 Task: Look for space in Basni, India from 11th June, 2023 to 17th June, 2023 for 1 adult in price range Rs.5000 to Rs.12000. Place can be private room with 1  bedroom having 1 bed and 1 bathroom. Property type can be house, flat, guest house, hotel. Booking option can be shelf check-in. Required host language is English.
Action: Mouse moved to (412, 87)
Screenshot: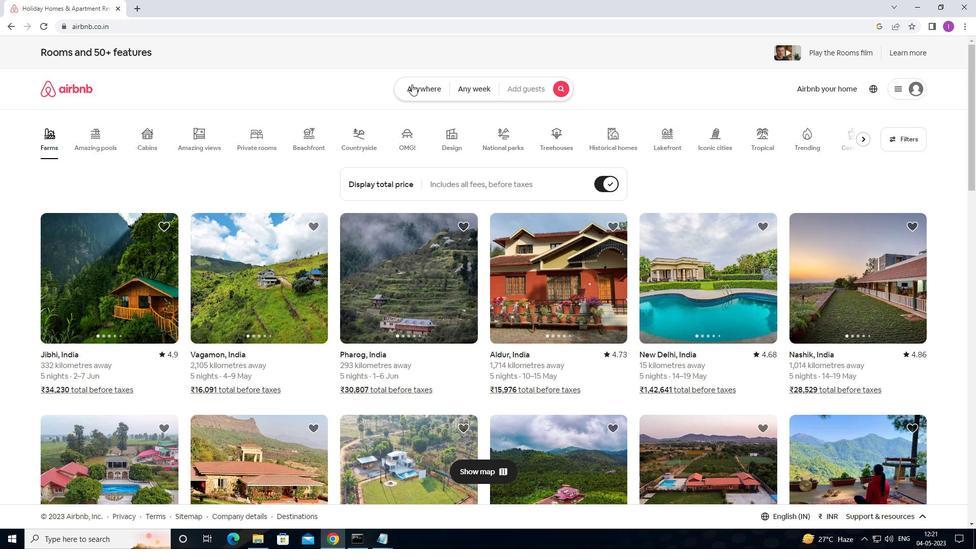 
Action: Mouse pressed left at (412, 87)
Screenshot: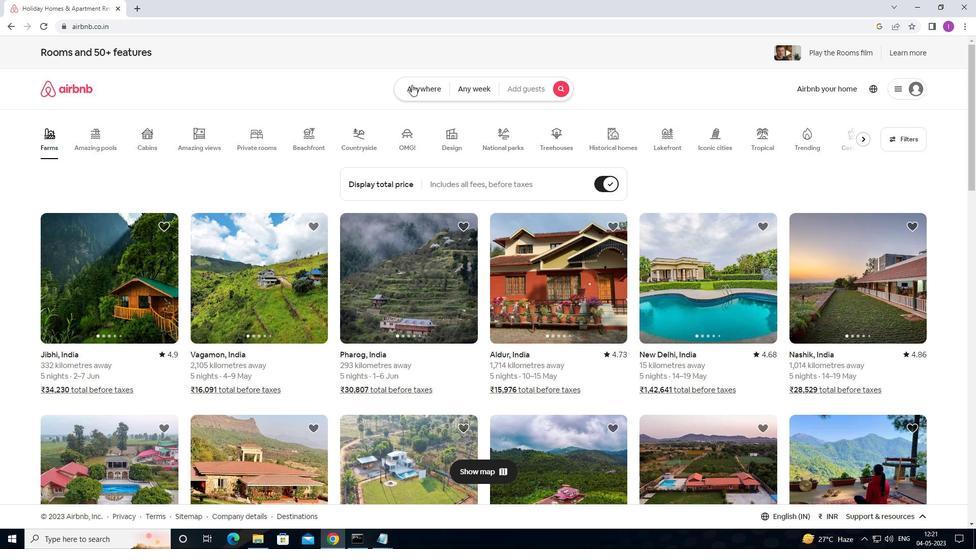 
Action: Mouse moved to (378, 132)
Screenshot: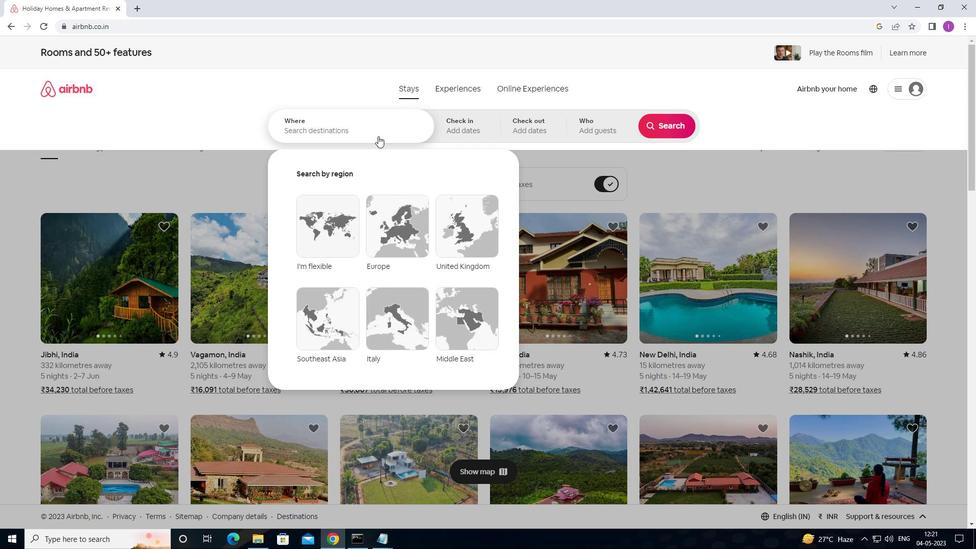 
Action: Mouse pressed left at (378, 132)
Screenshot: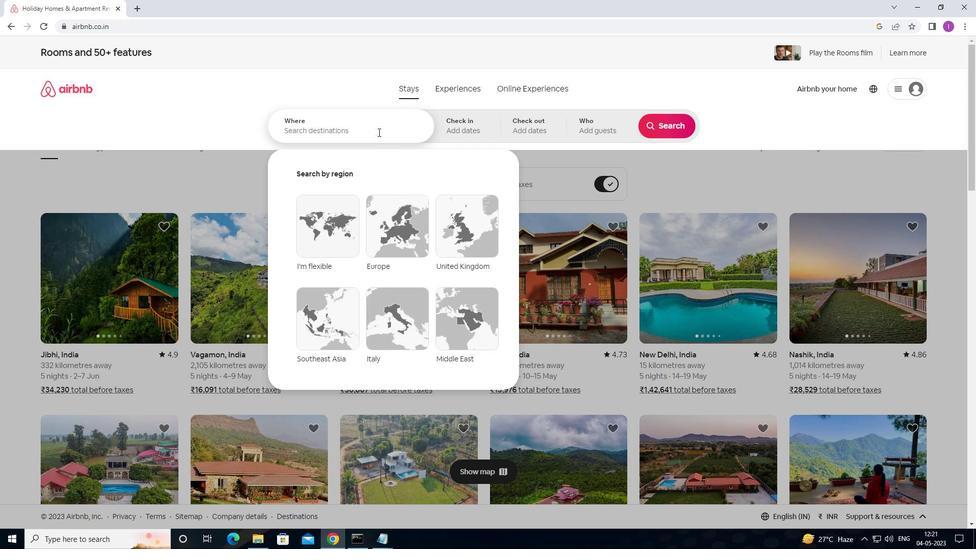 
Action: Mouse moved to (398, 131)
Screenshot: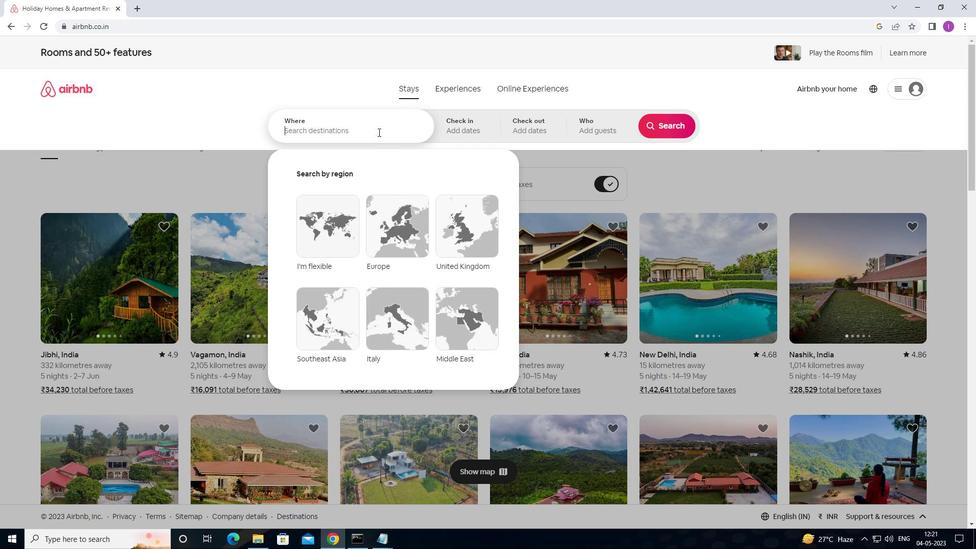 
Action: Key pressed <Key.shift>BQA<Key.backspace><Key.backspace>ASNI,<Key.shift>INDIA
Screenshot: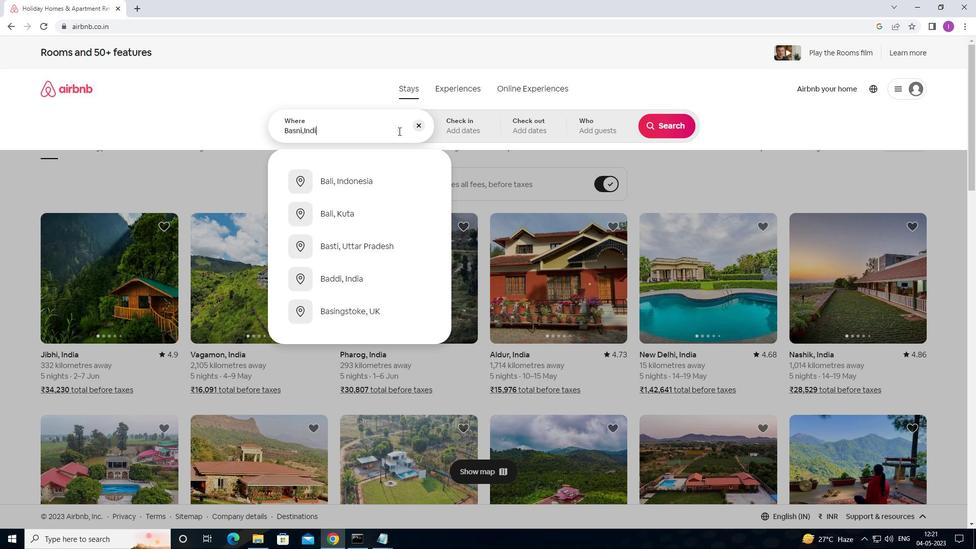 
Action: Mouse moved to (460, 129)
Screenshot: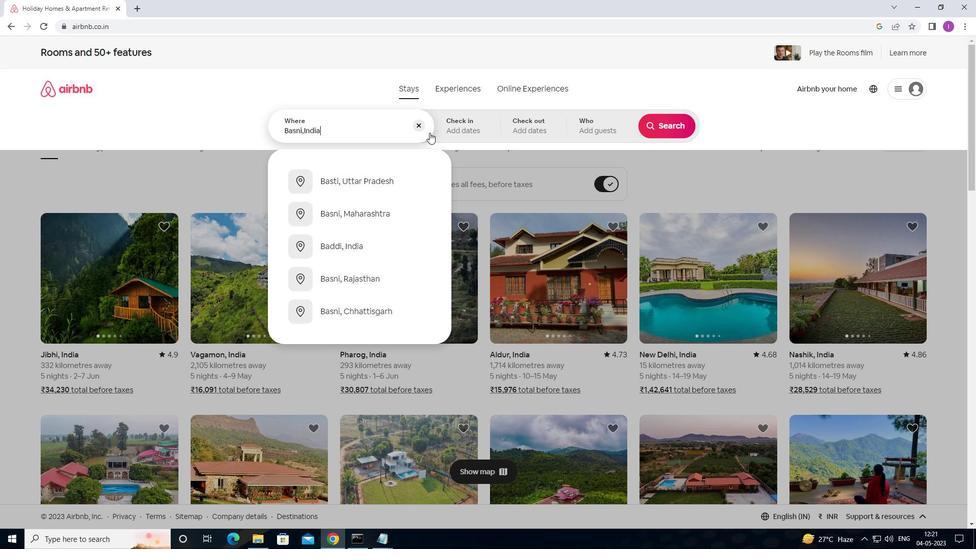 
Action: Mouse pressed left at (460, 129)
Screenshot: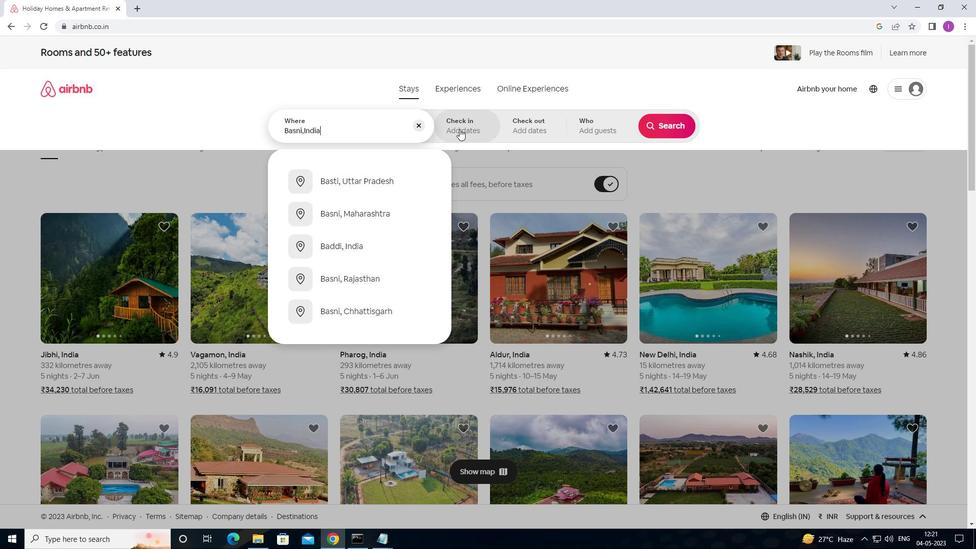 
Action: Mouse moved to (510, 304)
Screenshot: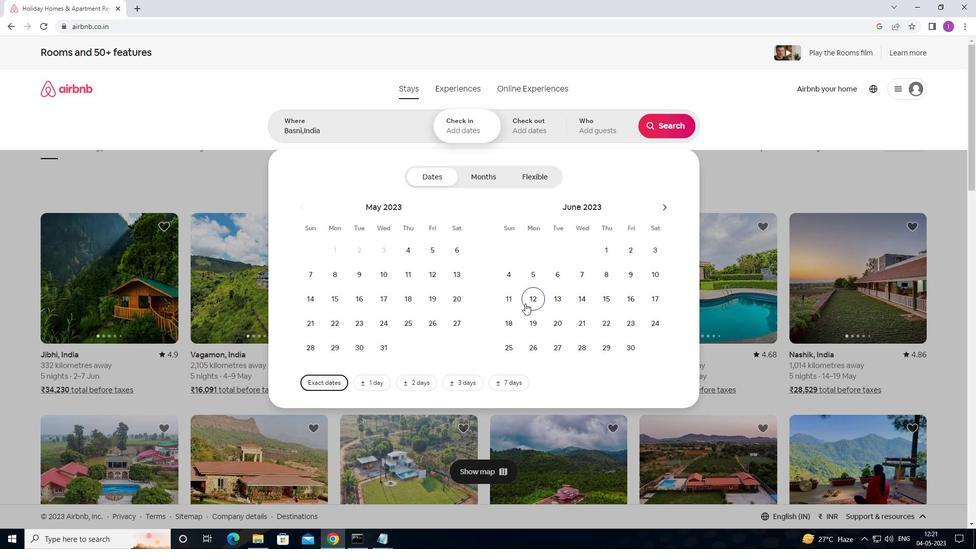 
Action: Mouse pressed left at (510, 304)
Screenshot: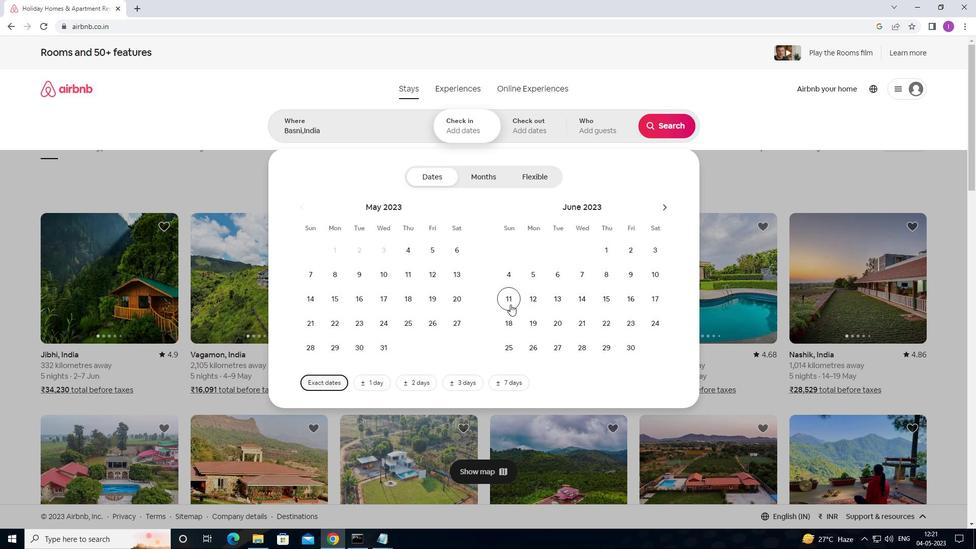 
Action: Mouse moved to (660, 300)
Screenshot: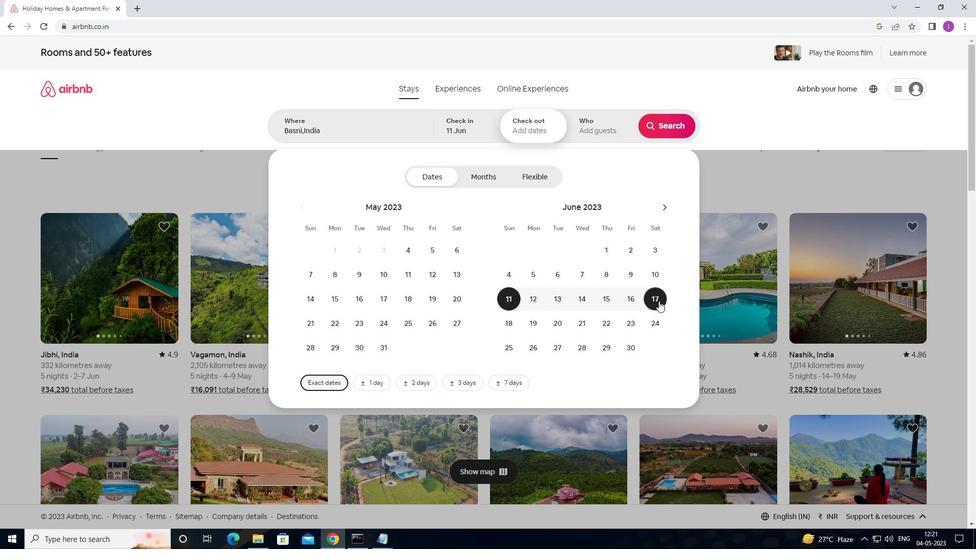 
Action: Mouse pressed left at (660, 300)
Screenshot: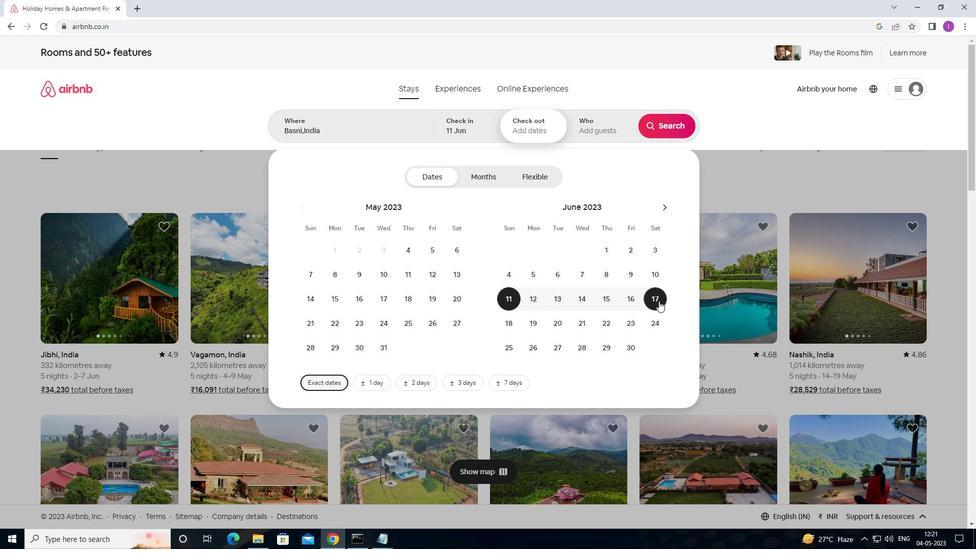 
Action: Mouse moved to (595, 132)
Screenshot: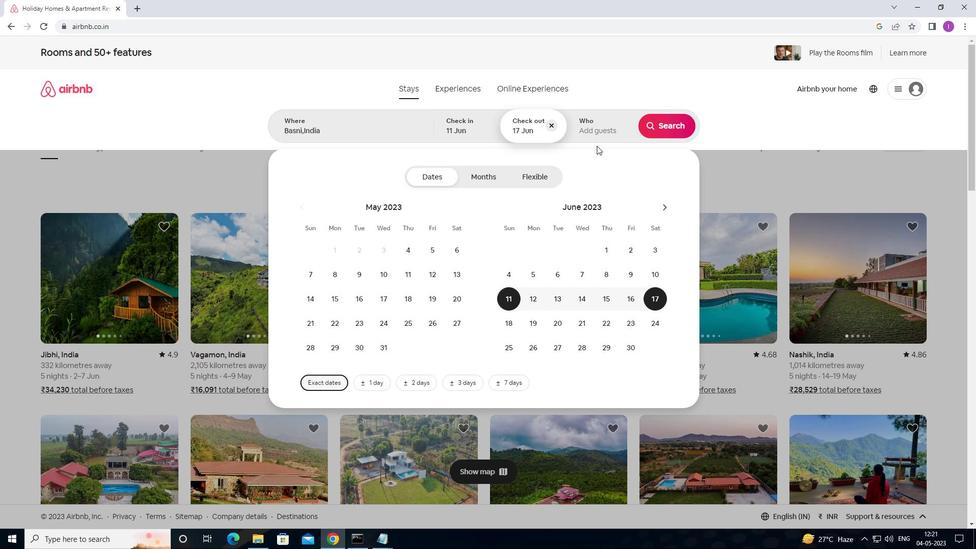 
Action: Mouse pressed left at (595, 132)
Screenshot: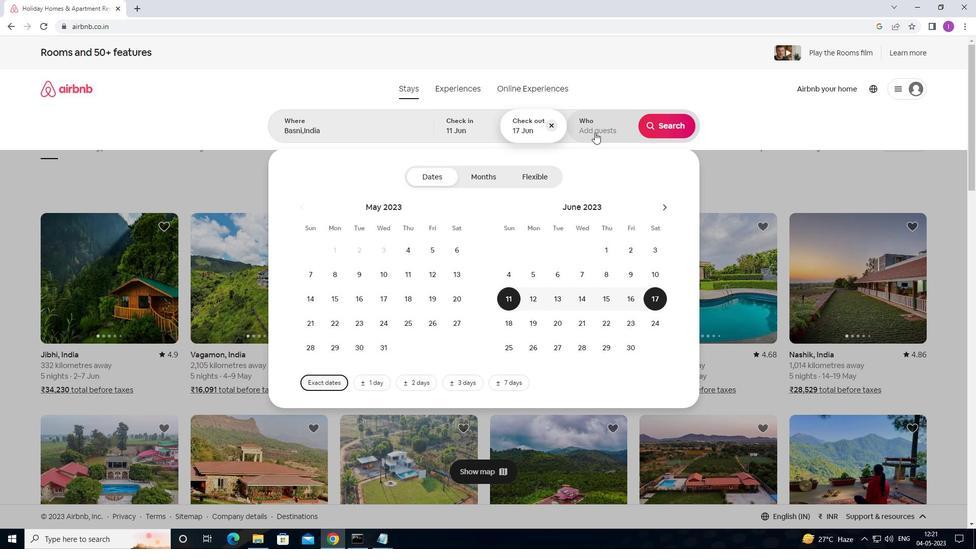 
Action: Mouse moved to (673, 179)
Screenshot: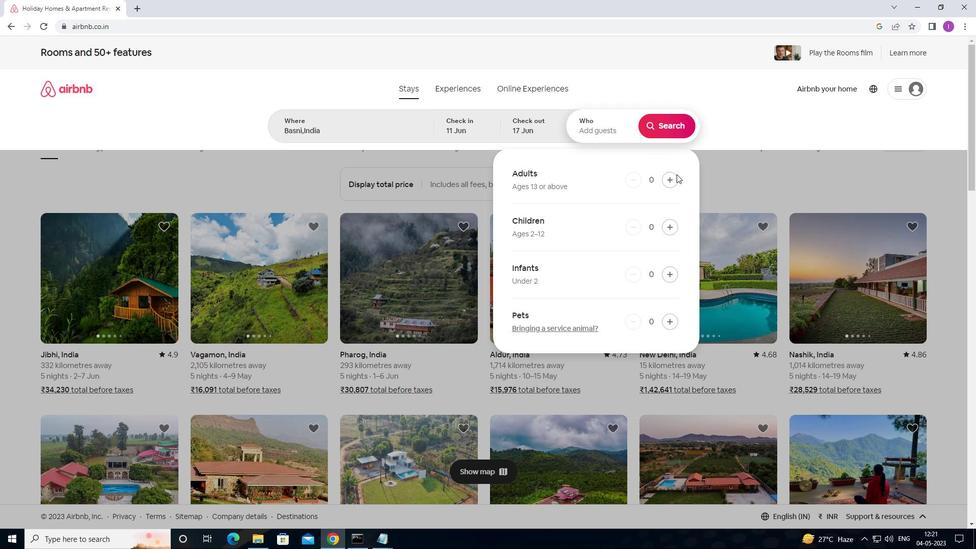 
Action: Mouse pressed left at (673, 179)
Screenshot: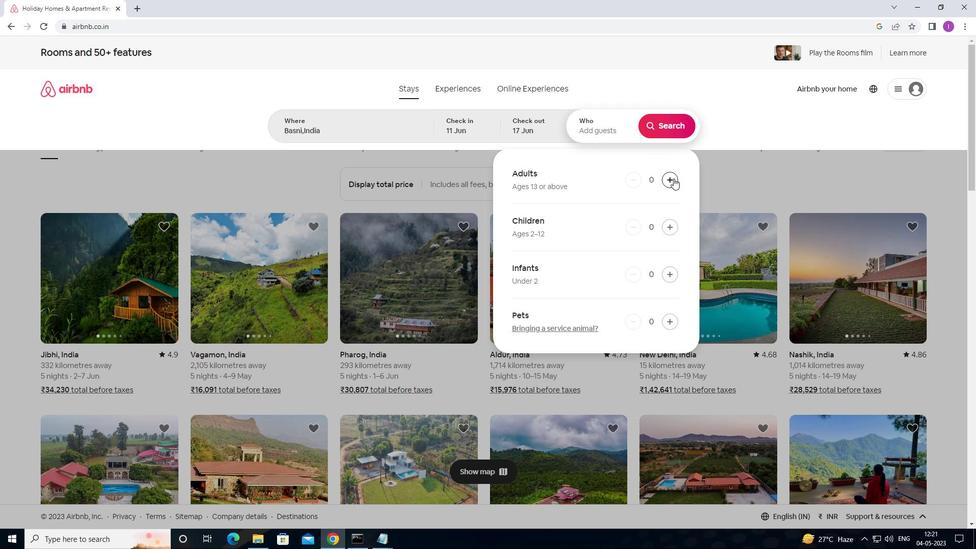 
Action: Mouse moved to (660, 131)
Screenshot: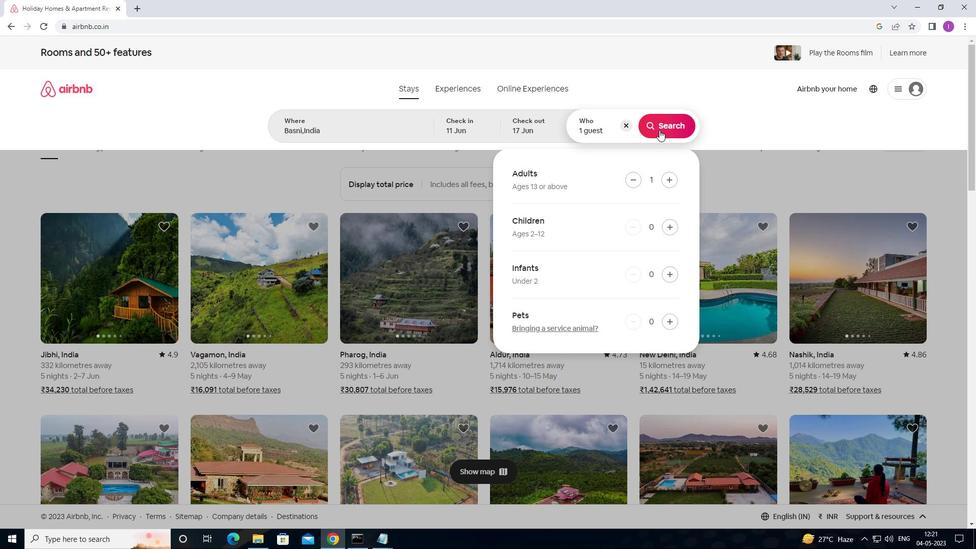 
Action: Mouse pressed left at (660, 131)
Screenshot: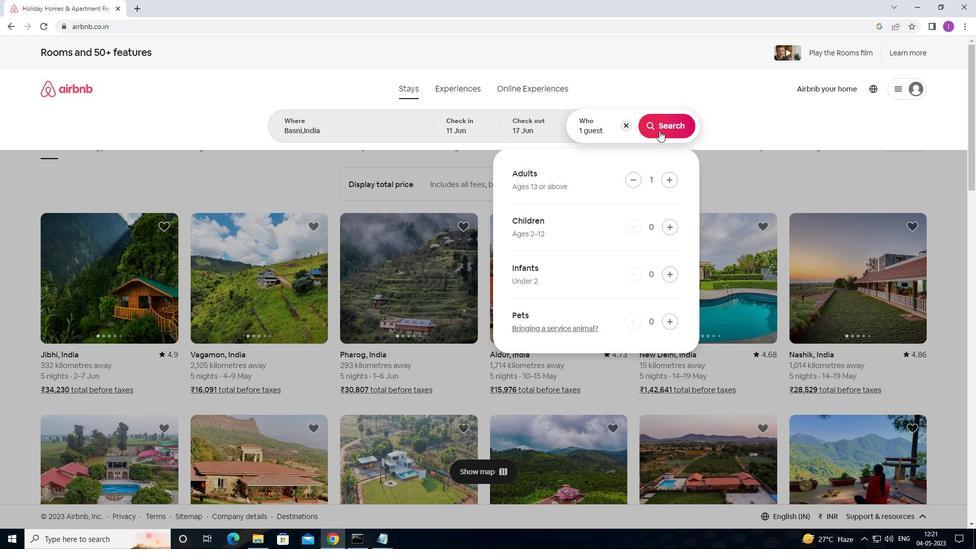
Action: Mouse moved to (931, 97)
Screenshot: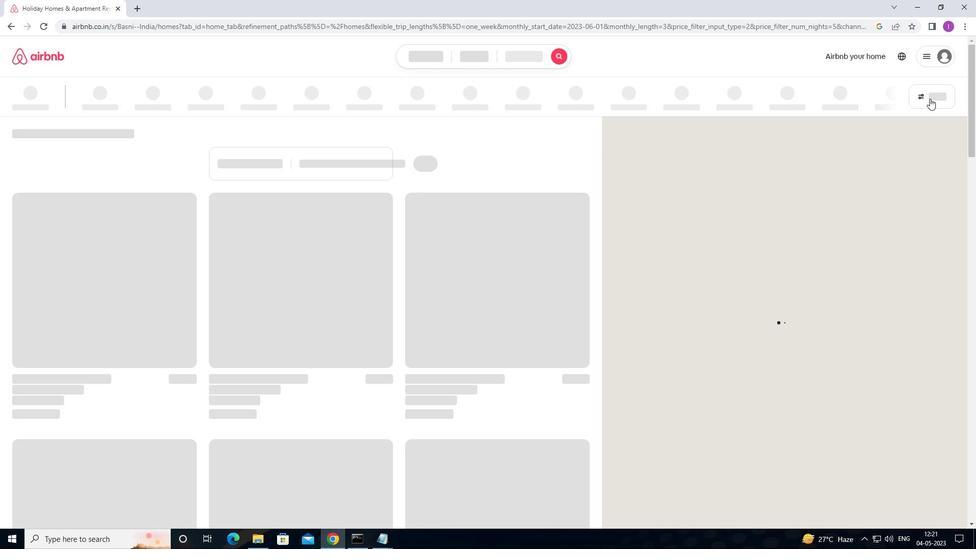 
Action: Mouse pressed left at (931, 97)
Screenshot: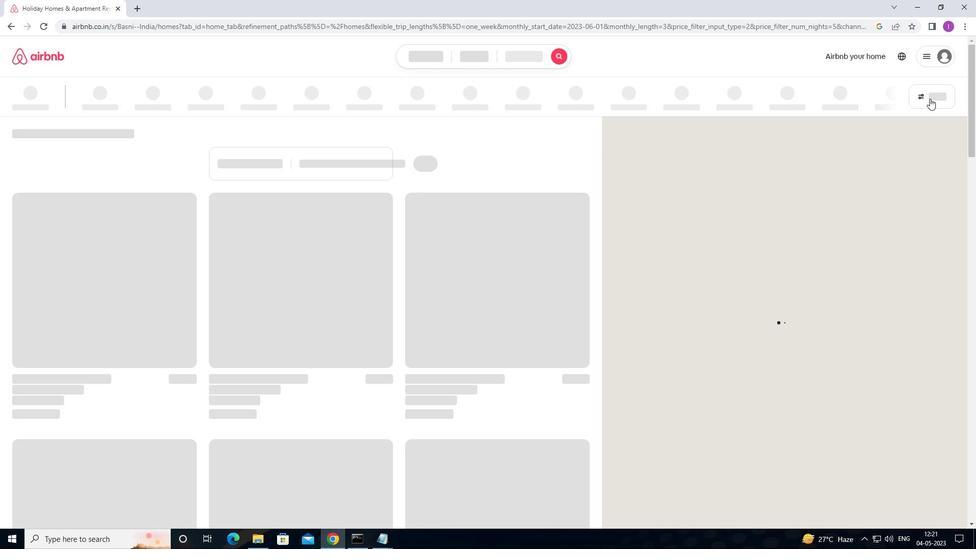 
Action: Mouse moved to (370, 223)
Screenshot: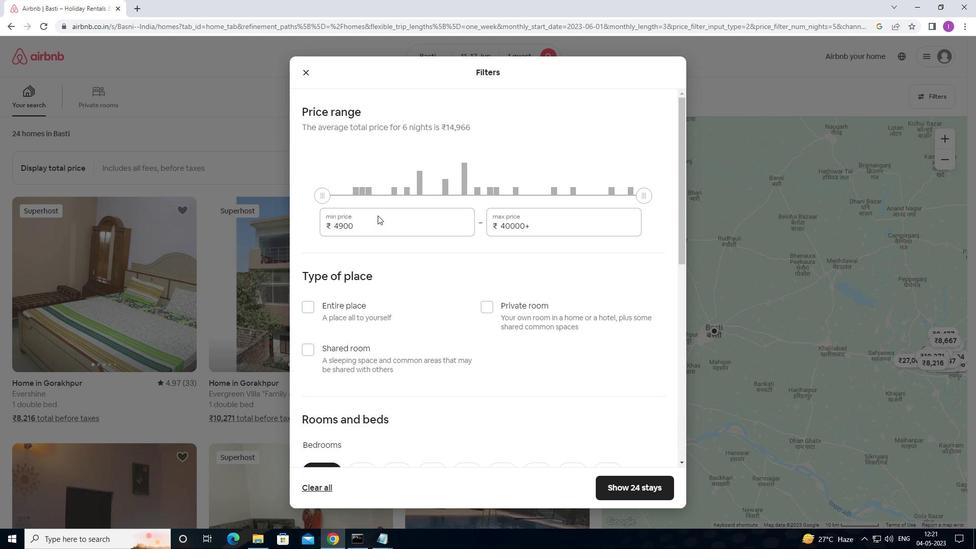 
Action: Mouse pressed left at (370, 223)
Screenshot: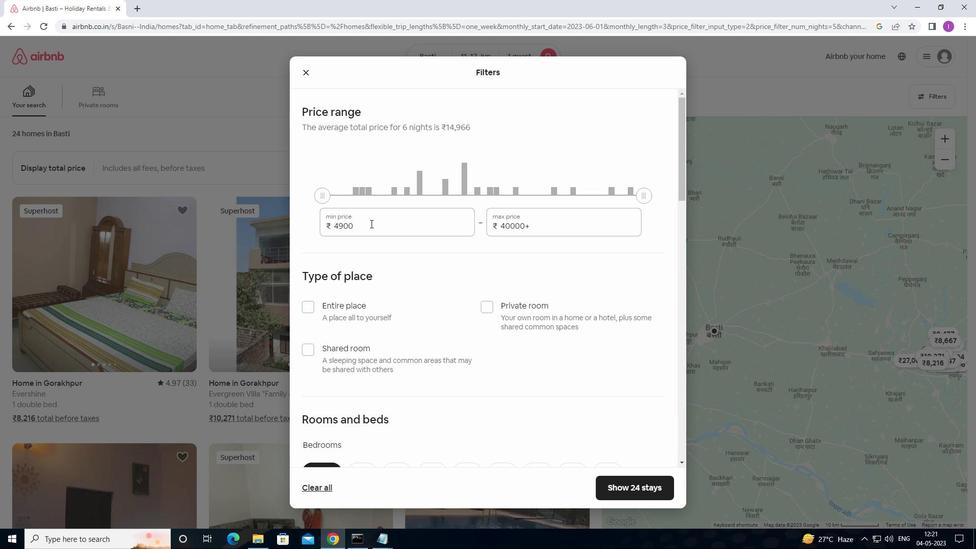 
Action: Mouse moved to (343, 211)
Screenshot: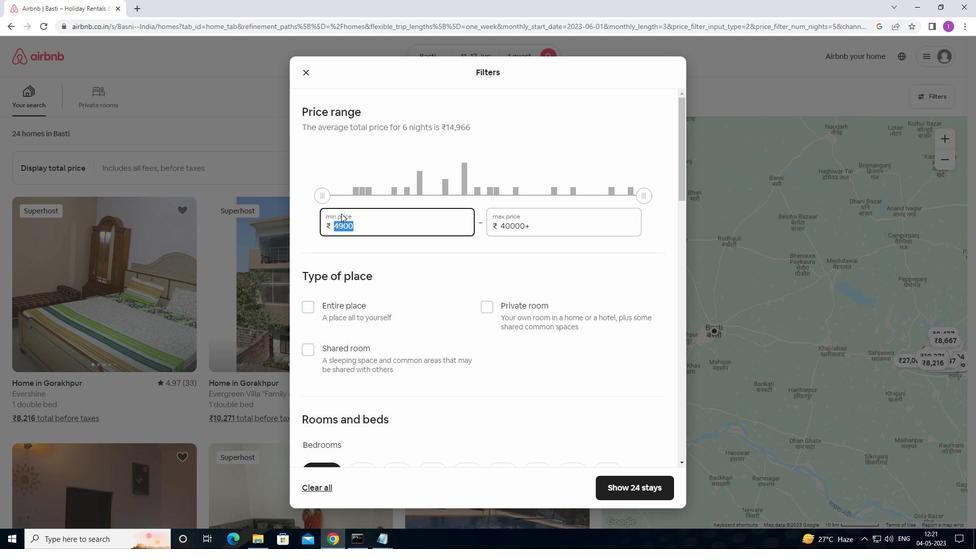 
Action: Key pressed 5000
Screenshot: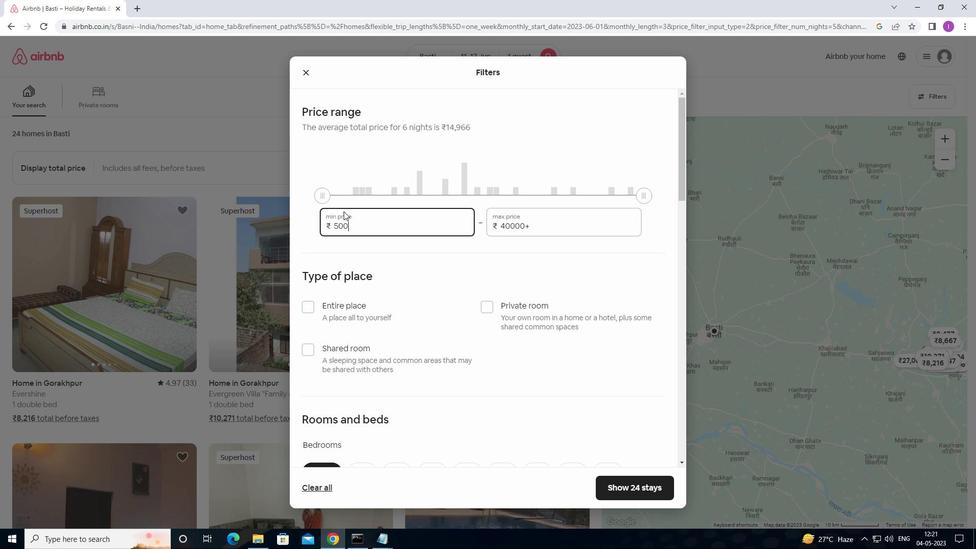 
Action: Mouse moved to (551, 225)
Screenshot: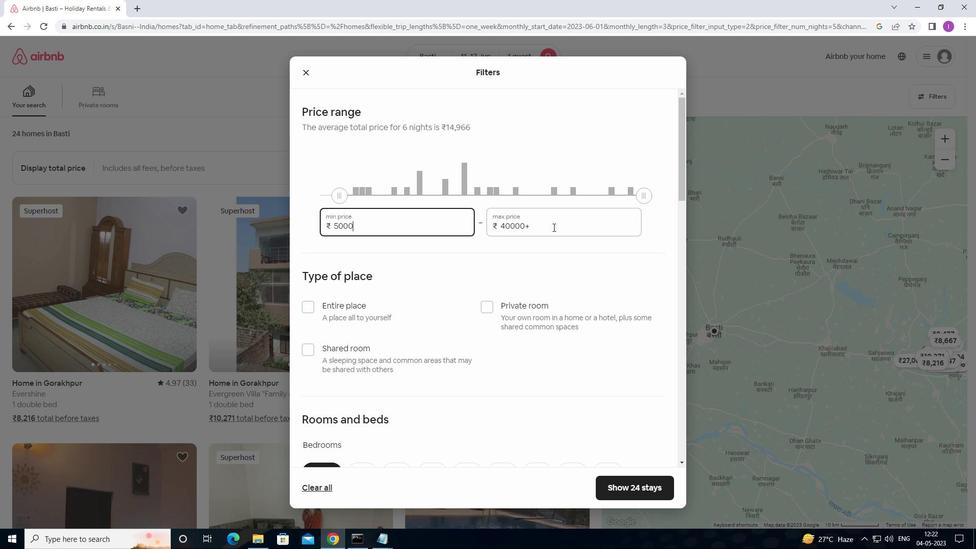 
Action: Mouse pressed left at (551, 225)
Screenshot: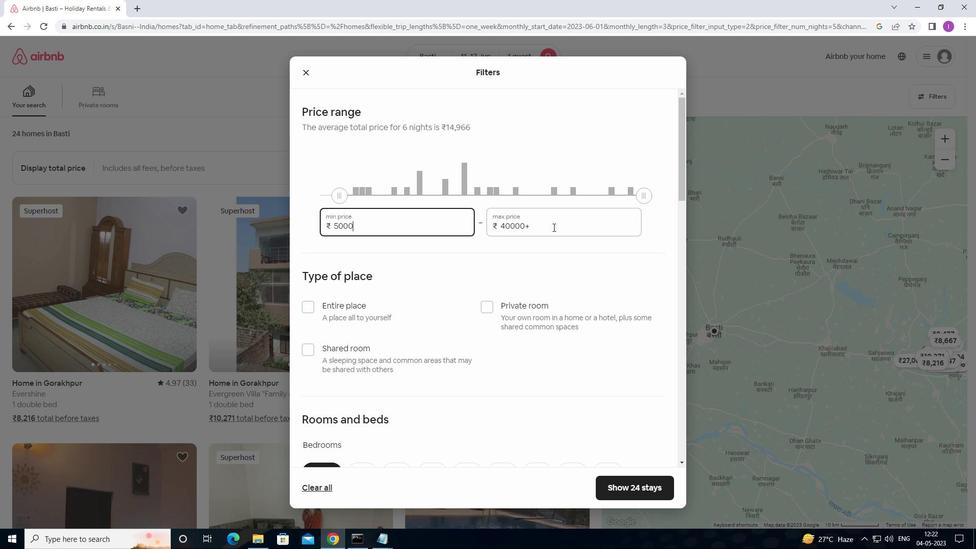
Action: Mouse moved to (512, 233)
Screenshot: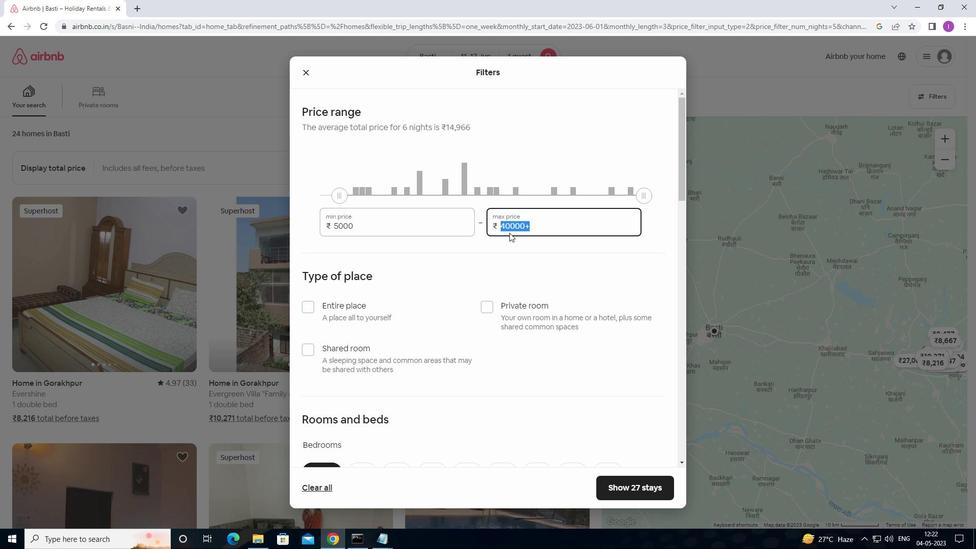
Action: Key pressed 12
Screenshot: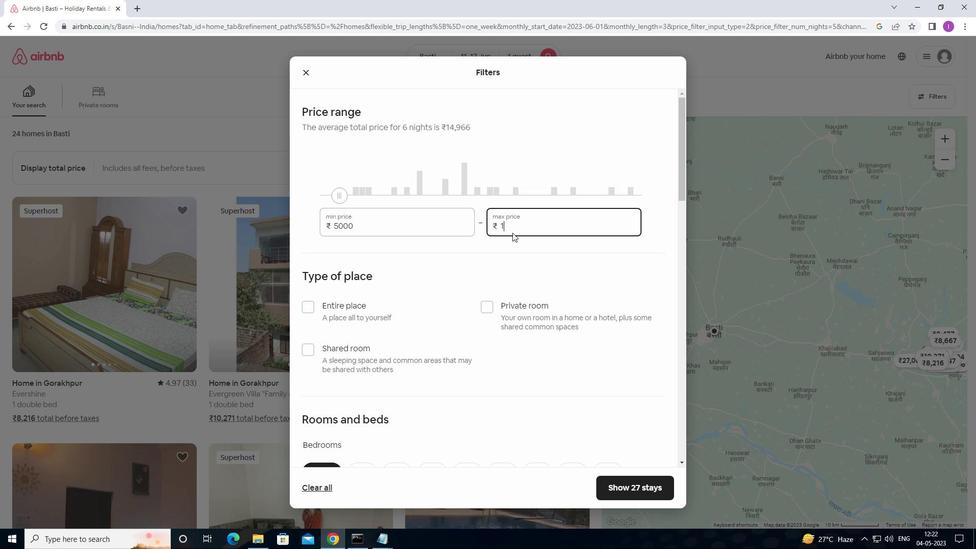 
Action: Mouse moved to (513, 233)
Screenshot: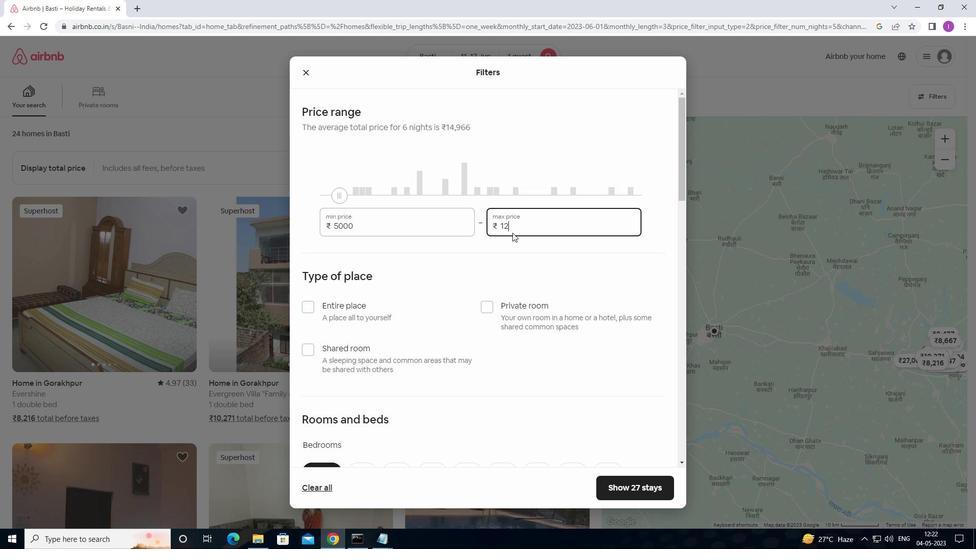 
Action: Key pressed 0
Screenshot: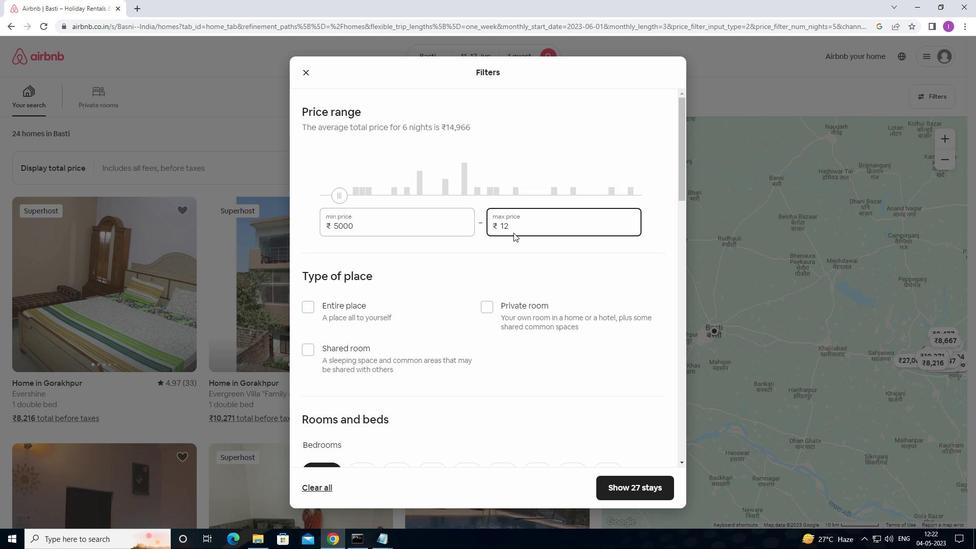 
Action: Mouse moved to (518, 235)
Screenshot: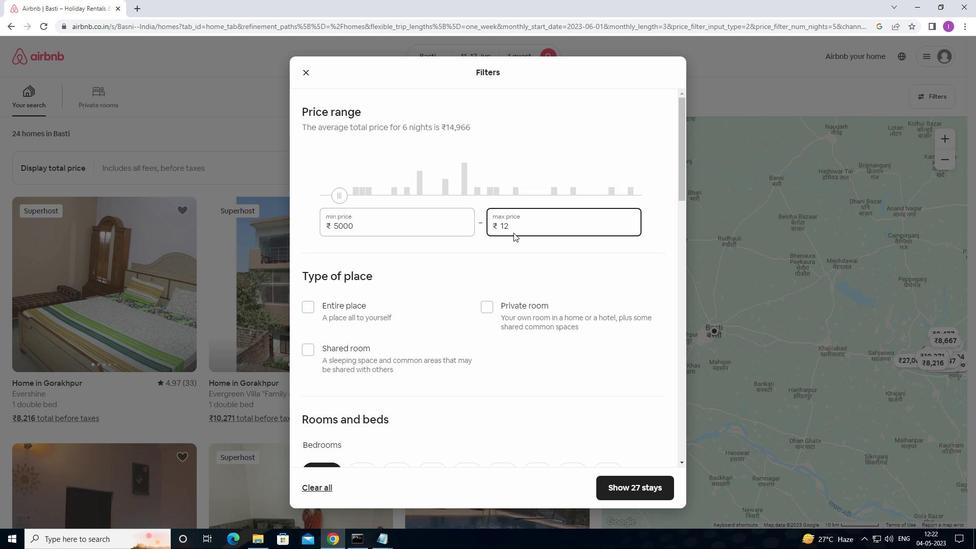 
Action: Key pressed 00
Screenshot: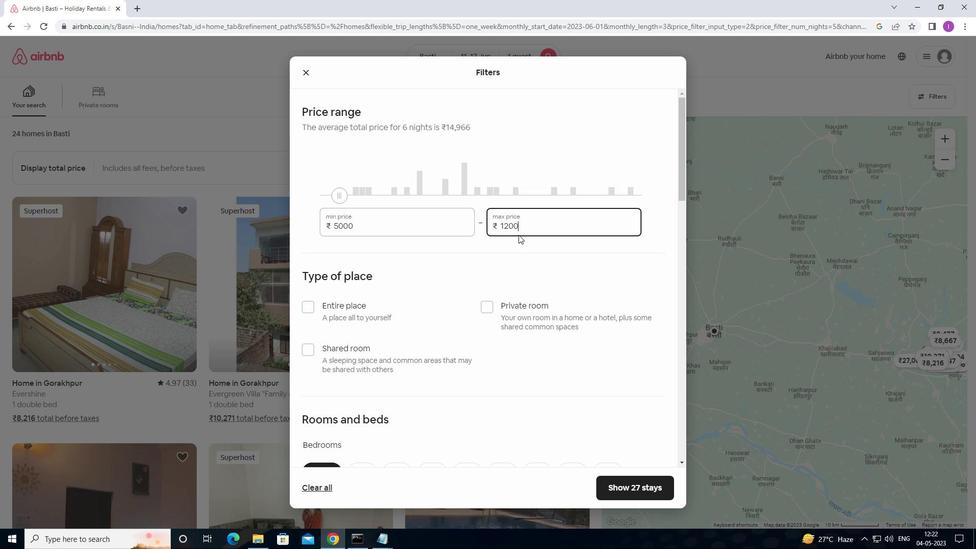 
Action: Mouse moved to (528, 246)
Screenshot: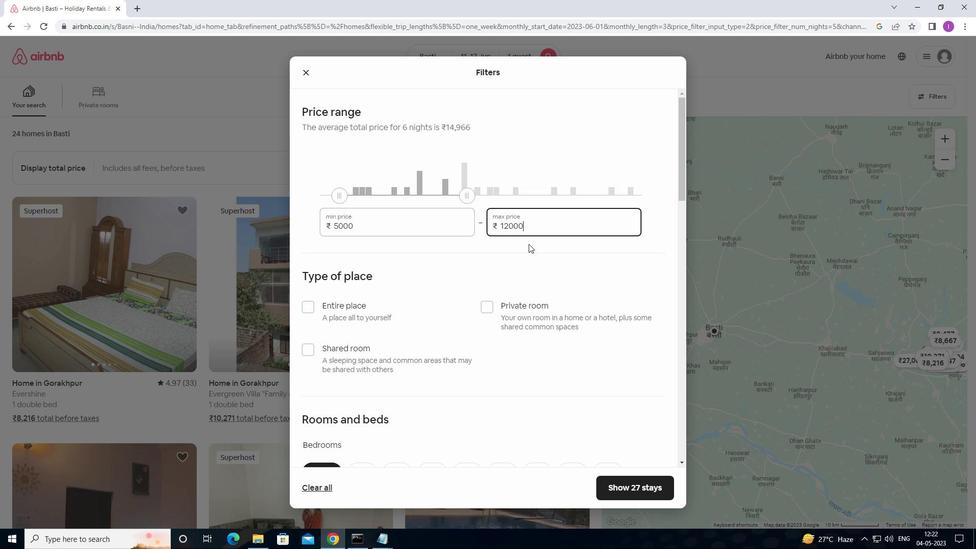 
Action: Mouse scrolled (528, 246) with delta (0, 0)
Screenshot: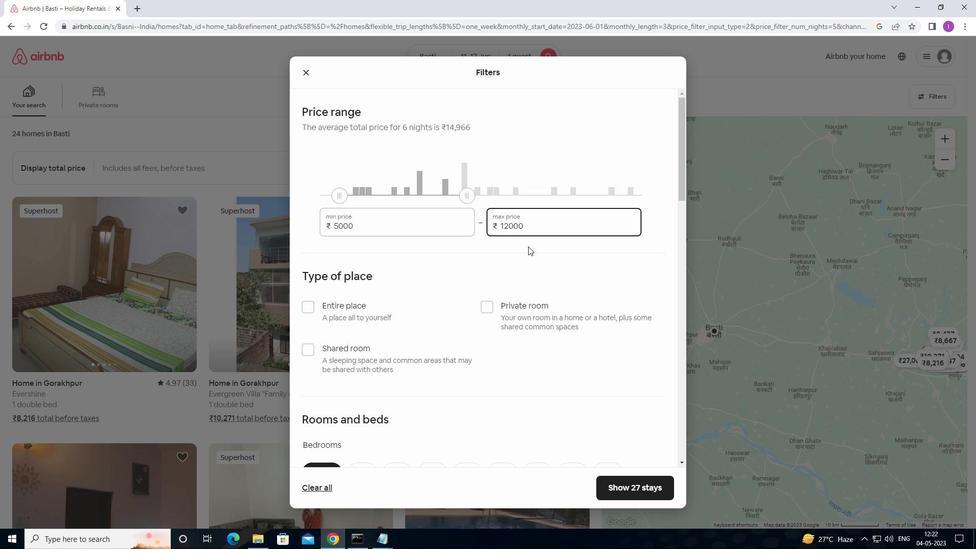 
Action: Mouse scrolled (528, 246) with delta (0, 0)
Screenshot: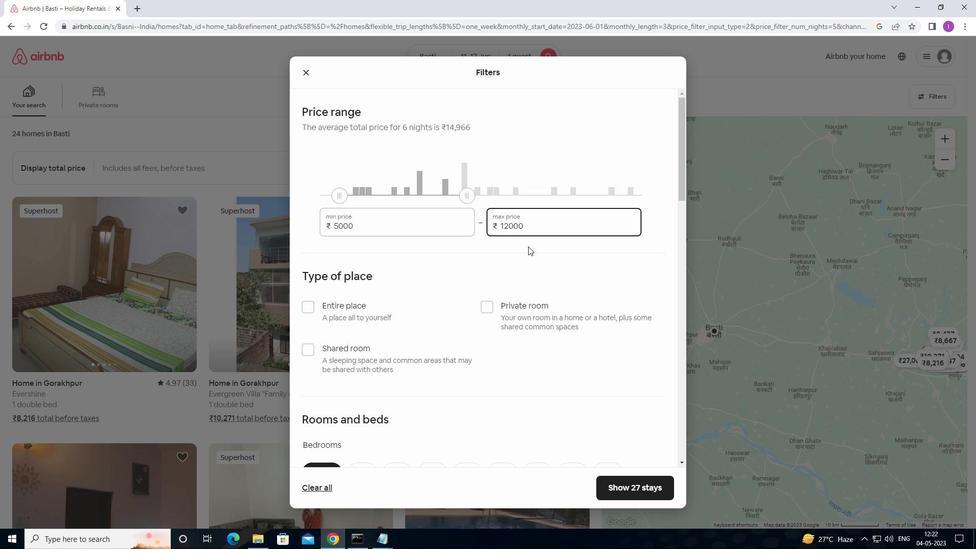
Action: Mouse moved to (487, 207)
Screenshot: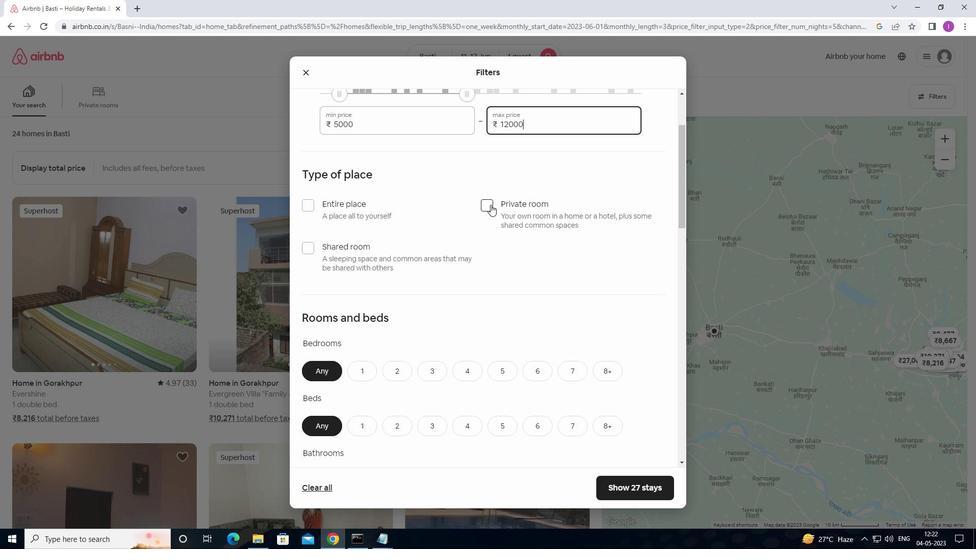 
Action: Mouse pressed left at (487, 207)
Screenshot: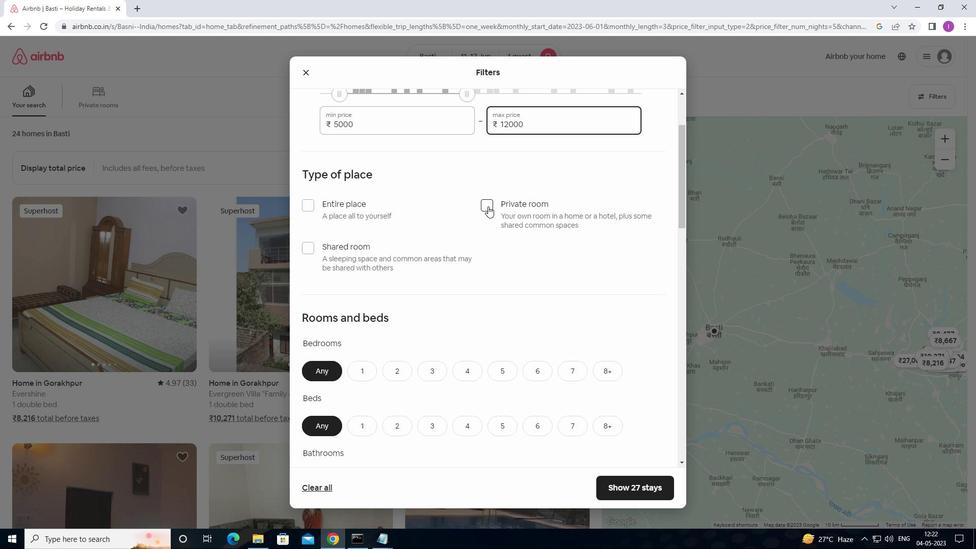 
Action: Mouse moved to (549, 233)
Screenshot: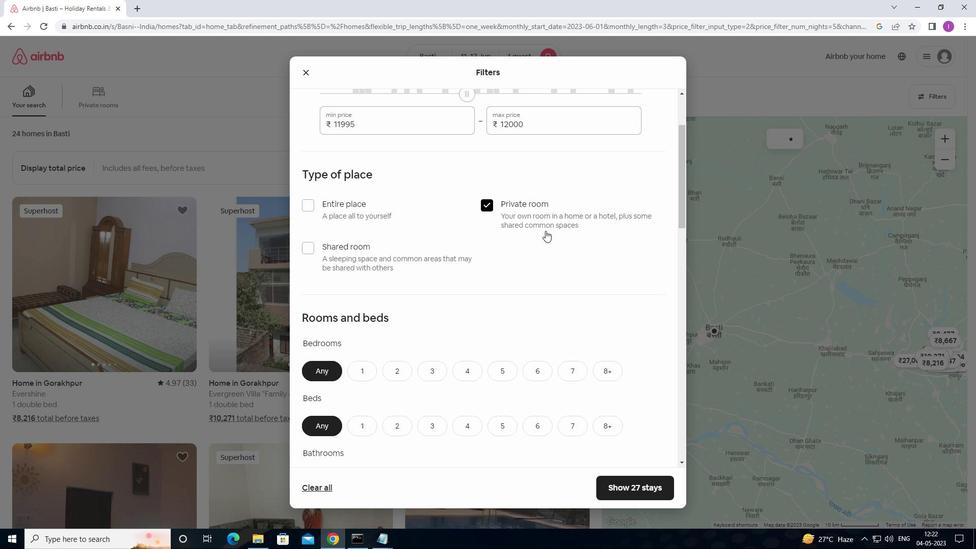 
Action: Mouse scrolled (549, 232) with delta (0, 0)
Screenshot: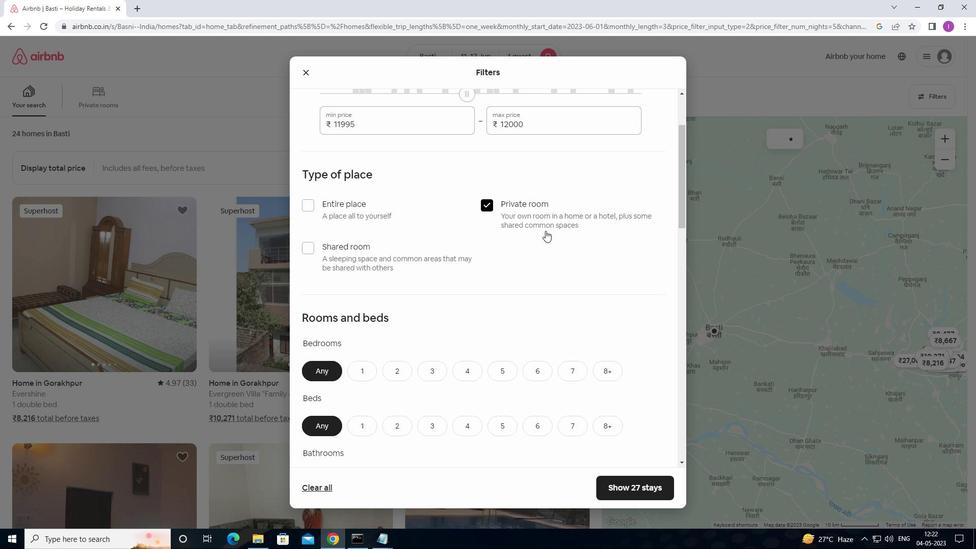 
Action: Mouse moved to (548, 235)
Screenshot: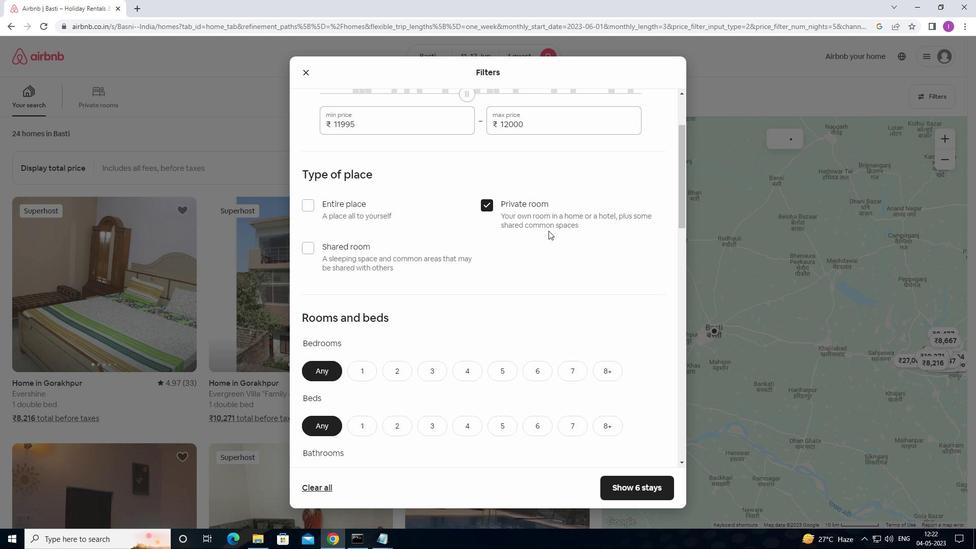 
Action: Mouse scrolled (548, 234) with delta (0, 0)
Screenshot: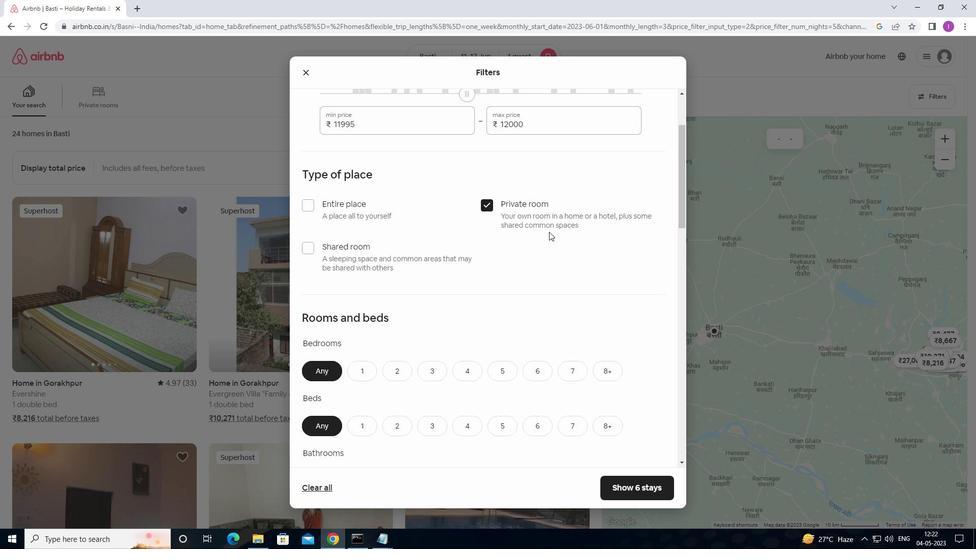 
Action: Mouse moved to (367, 263)
Screenshot: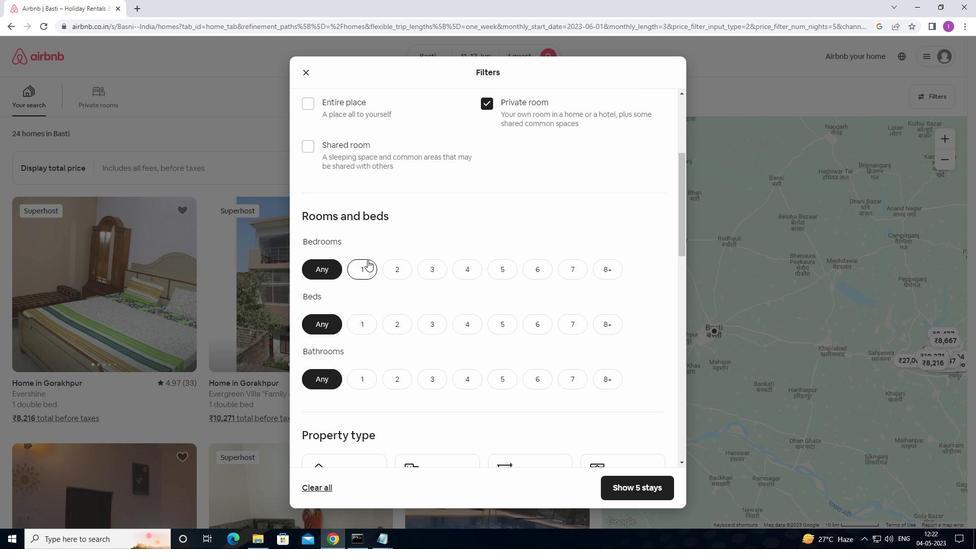 
Action: Mouse pressed left at (367, 263)
Screenshot: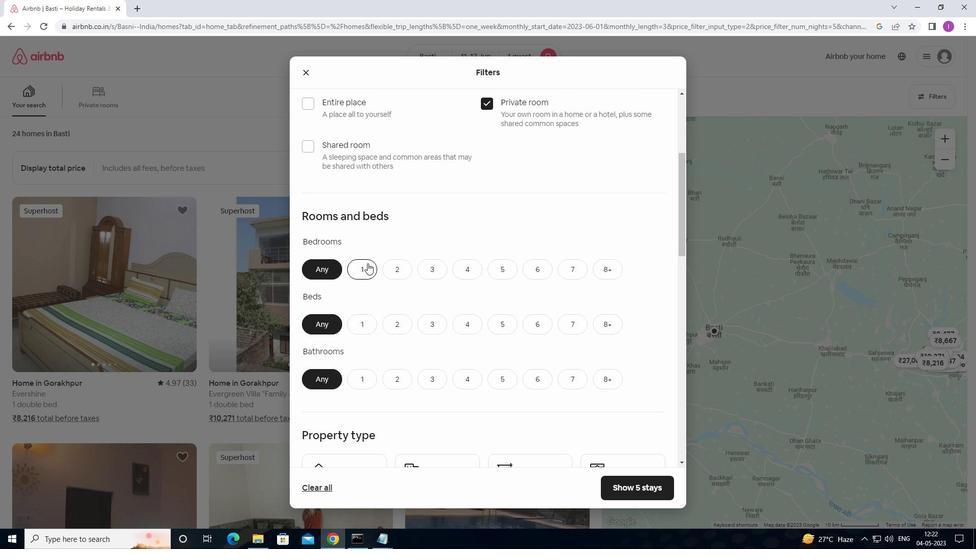 
Action: Mouse moved to (361, 329)
Screenshot: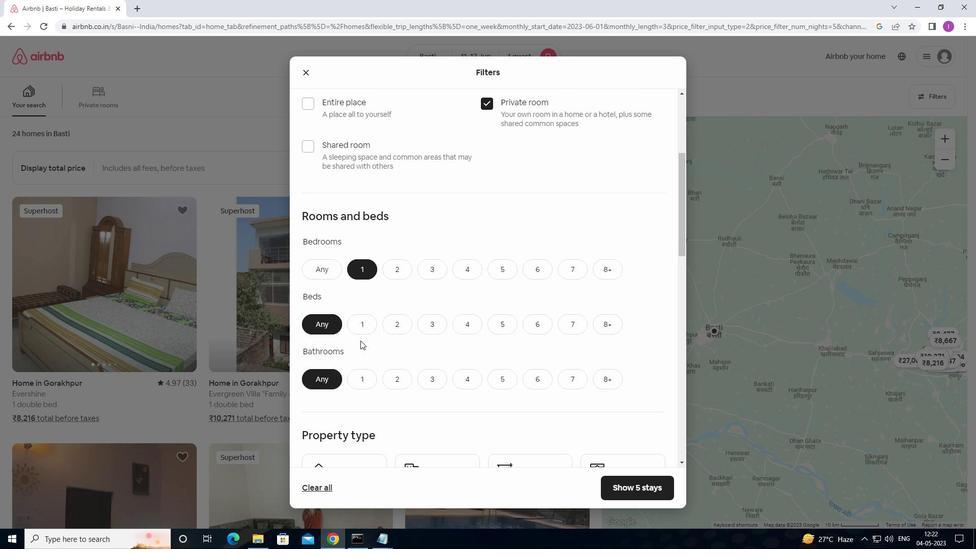 
Action: Mouse pressed left at (361, 329)
Screenshot: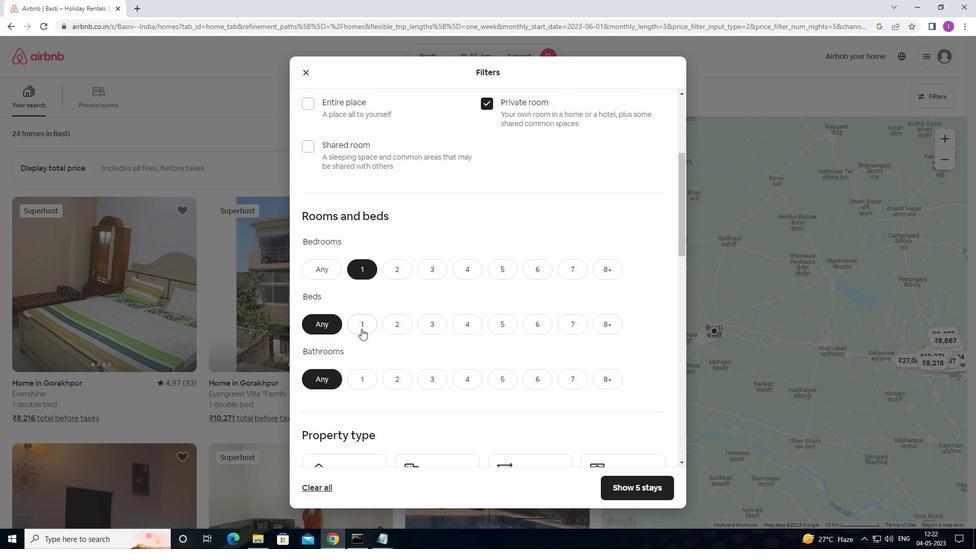 
Action: Mouse moved to (370, 379)
Screenshot: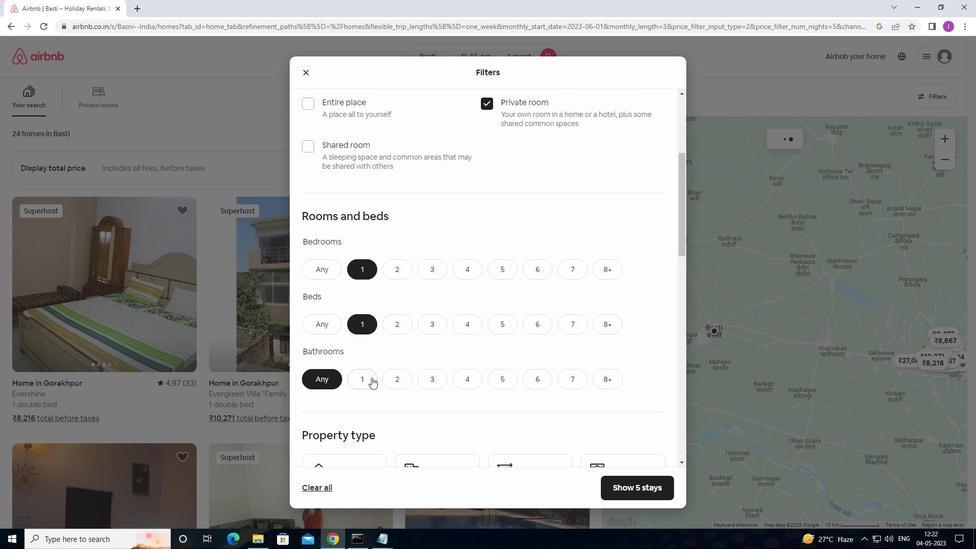 
Action: Mouse pressed left at (370, 379)
Screenshot: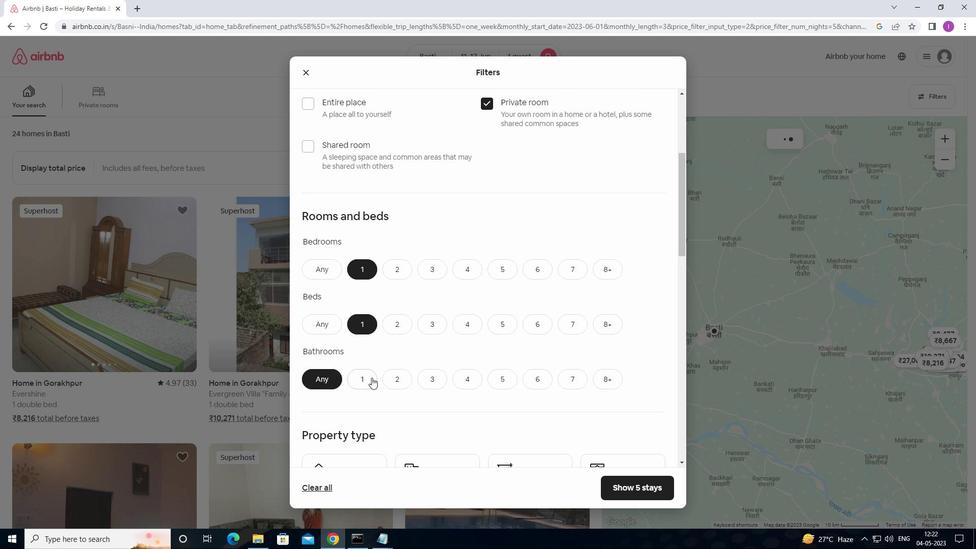 
Action: Mouse moved to (402, 342)
Screenshot: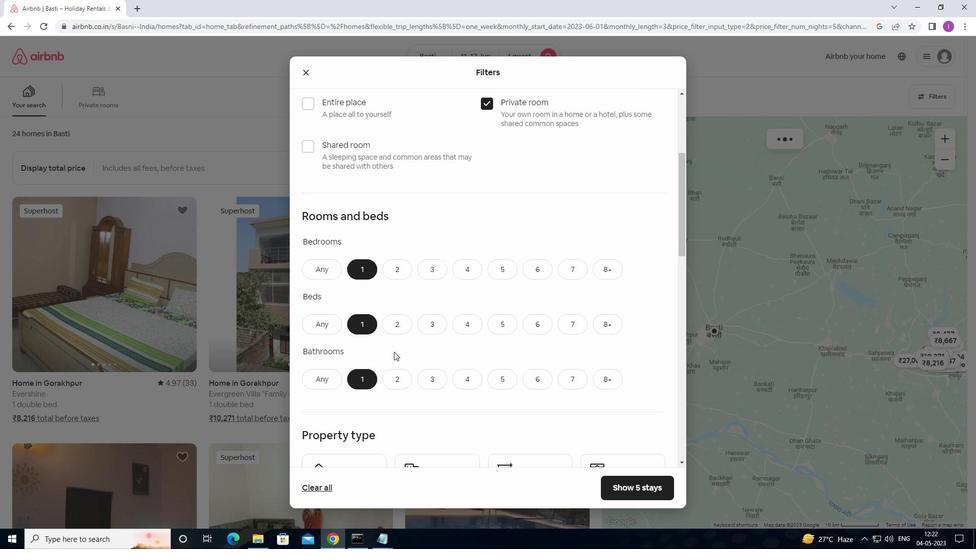 
Action: Mouse scrolled (402, 341) with delta (0, 0)
Screenshot: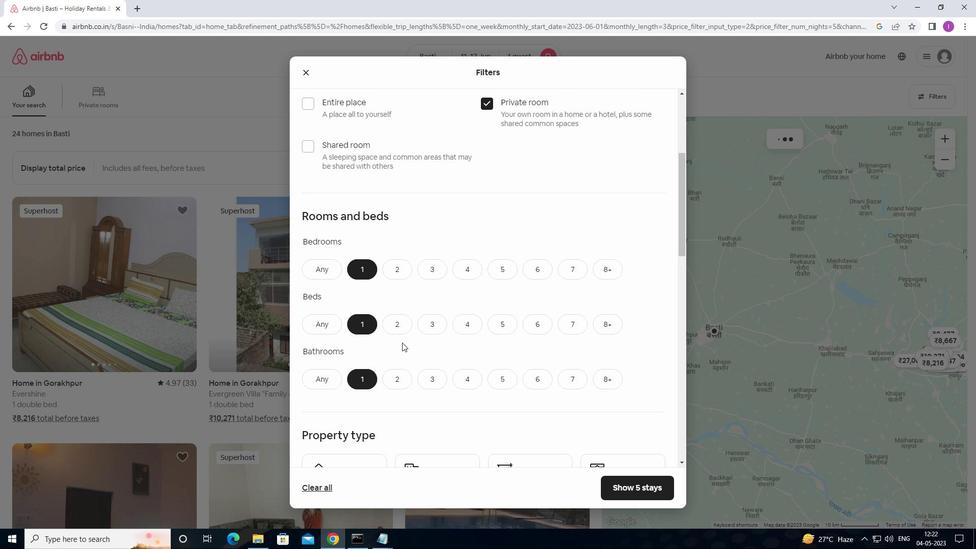 
Action: Mouse scrolled (402, 341) with delta (0, 0)
Screenshot: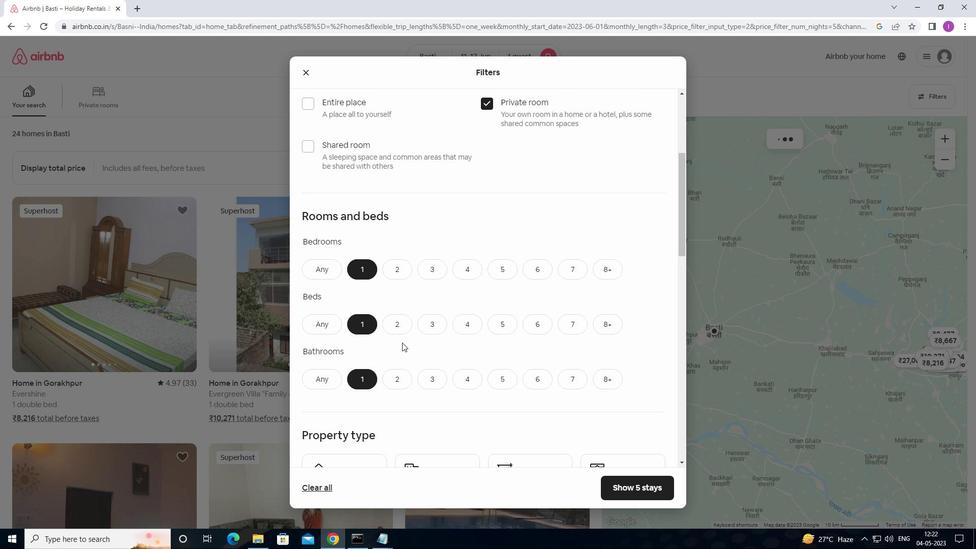 
Action: Mouse scrolled (402, 341) with delta (0, 0)
Screenshot: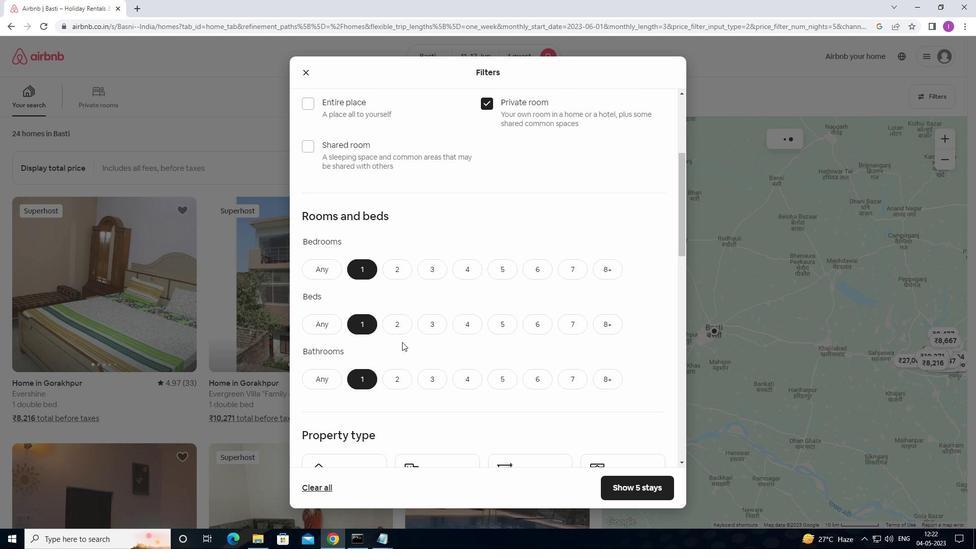 
Action: Mouse scrolled (402, 341) with delta (0, 0)
Screenshot: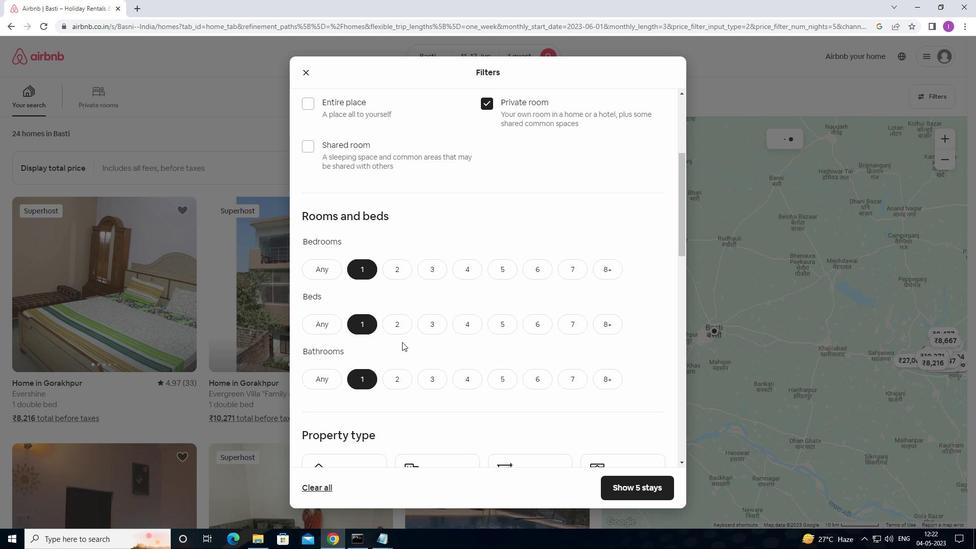 
Action: Mouse moved to (355, 298)
Screenshot: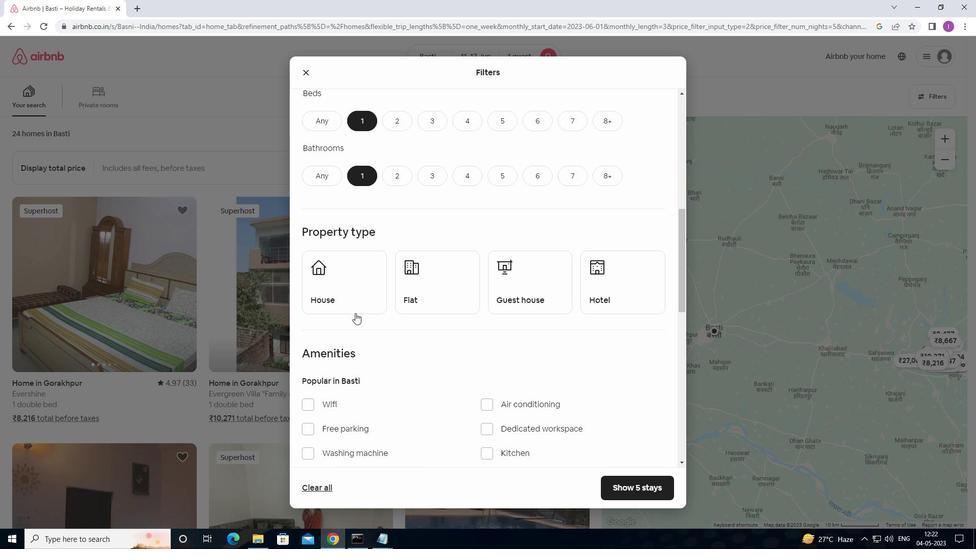 
Action: Mouse pressed left at (355, 298)
Screenshot: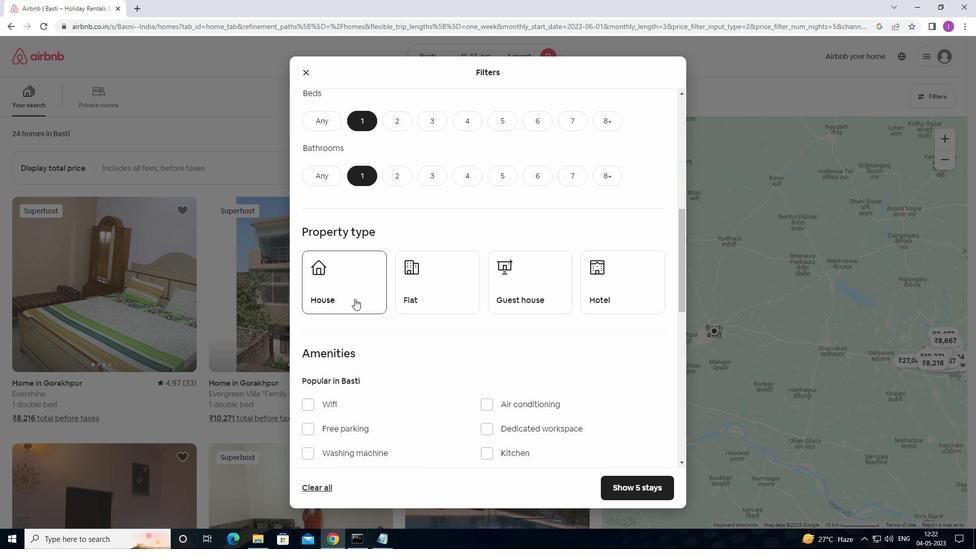 
Action: Mouse moved to (417, 297)
Screenshot: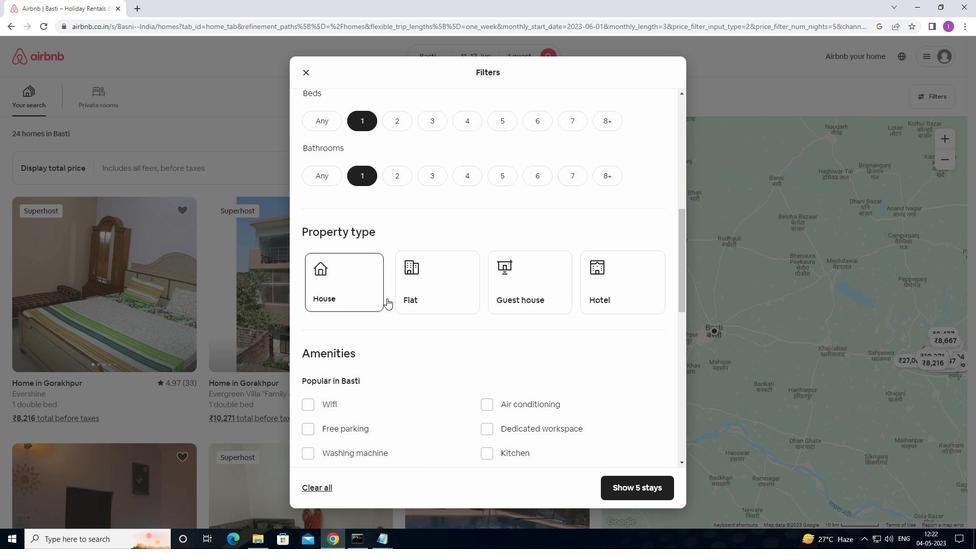
Action: Mouse pressed left at (417, 297)
Screenshot: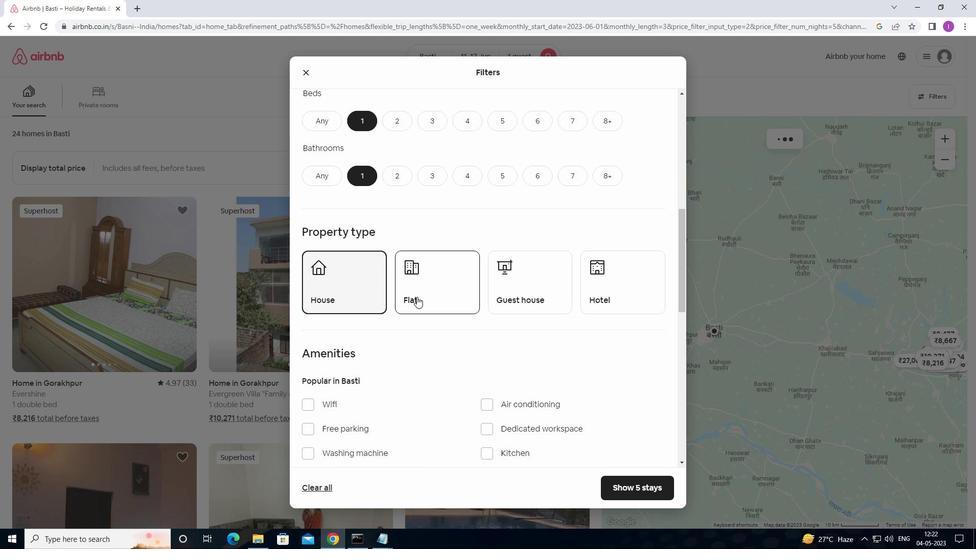 
Action: Mouse moved to (637, 298)
Screenshot: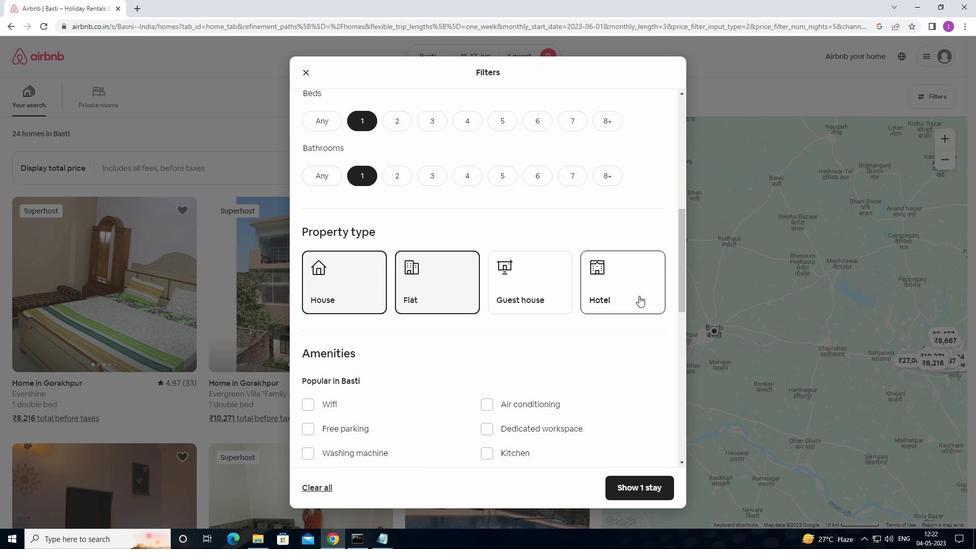 
Action: Mouse pressed left at (637, 298)
Screenshot: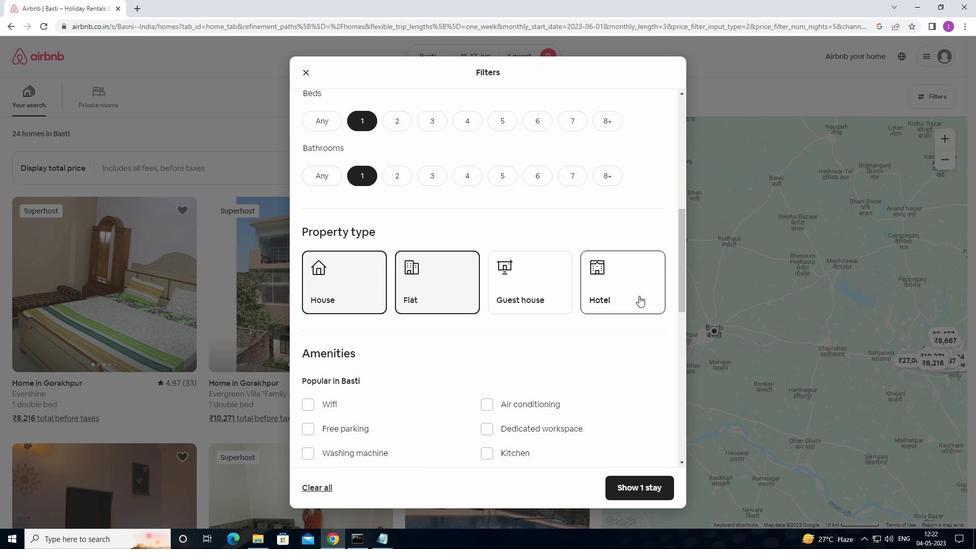 
Action: Mouse moved to (545, 288)
Screenshot: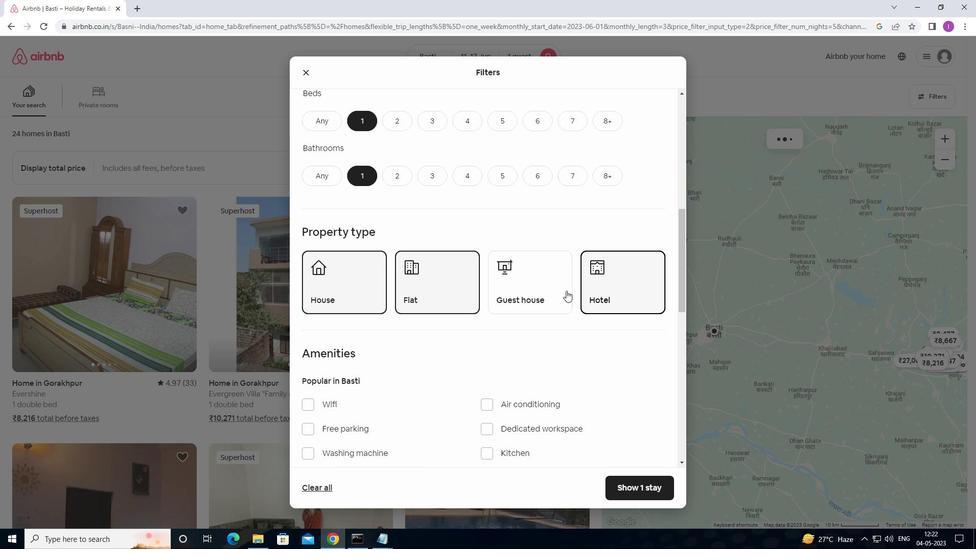 
Action: Mouse pressed left at (545, 288)
Screenshot: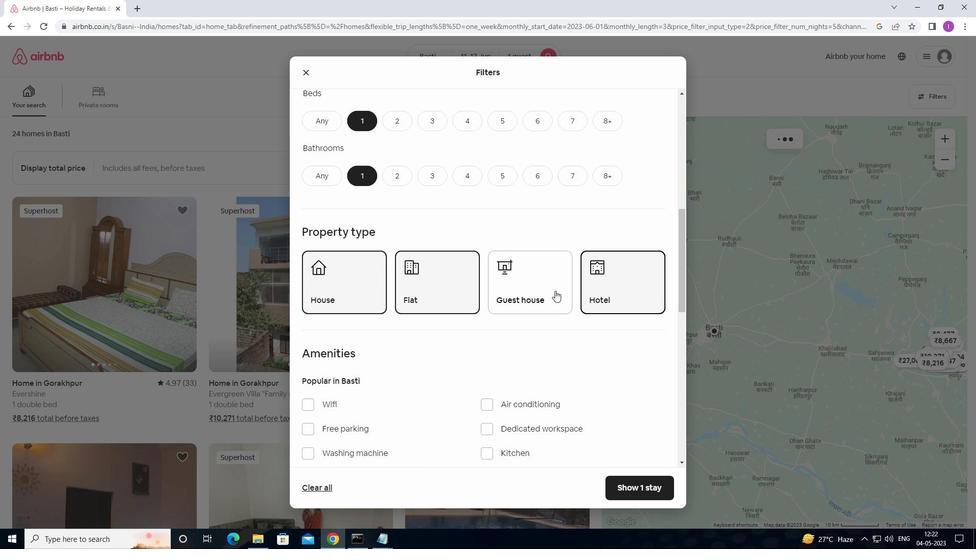 
Action: Mouse moved to (531, 334)
Screenshot: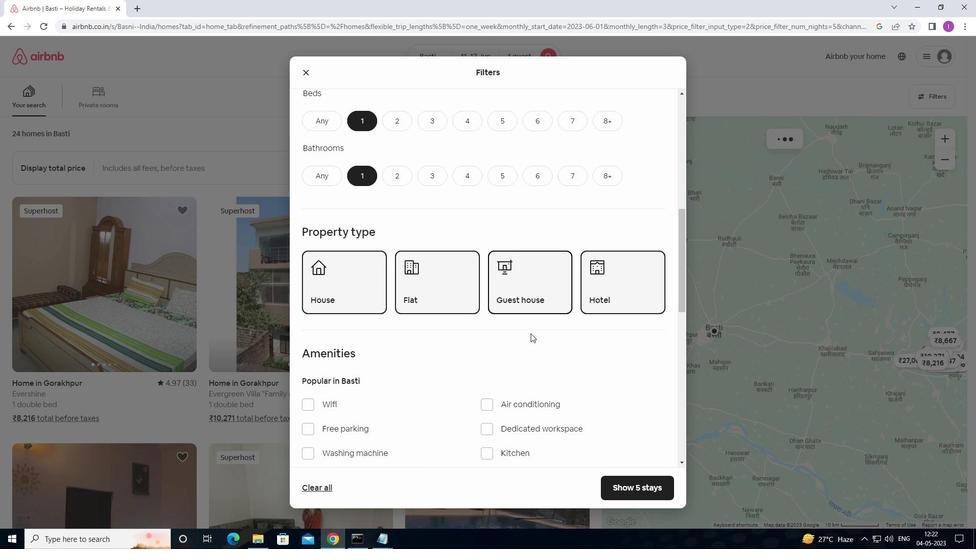 
Action: Mouse scrolled (531, 334) with delta (0, 0)
Screenshot: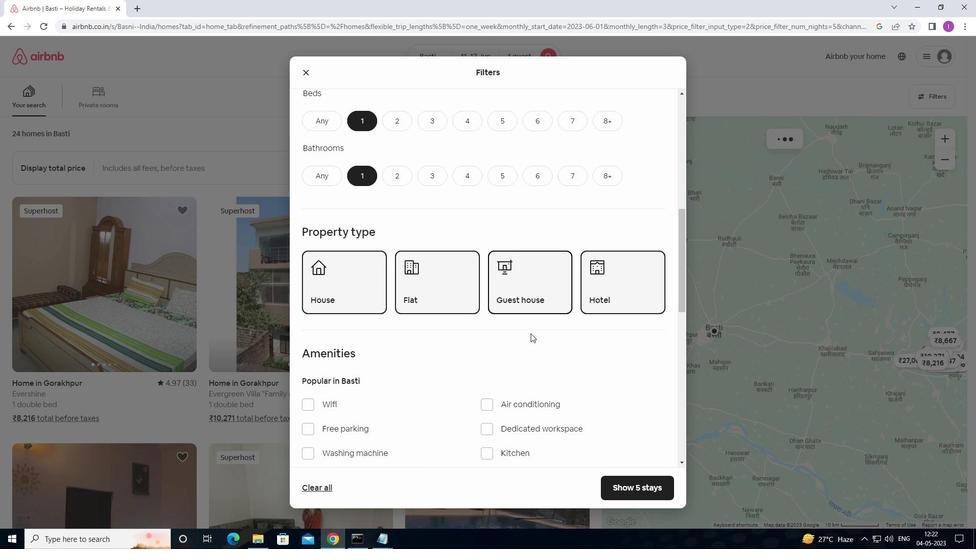 
Action: Mouse moved to (531, 334)
Screenshot: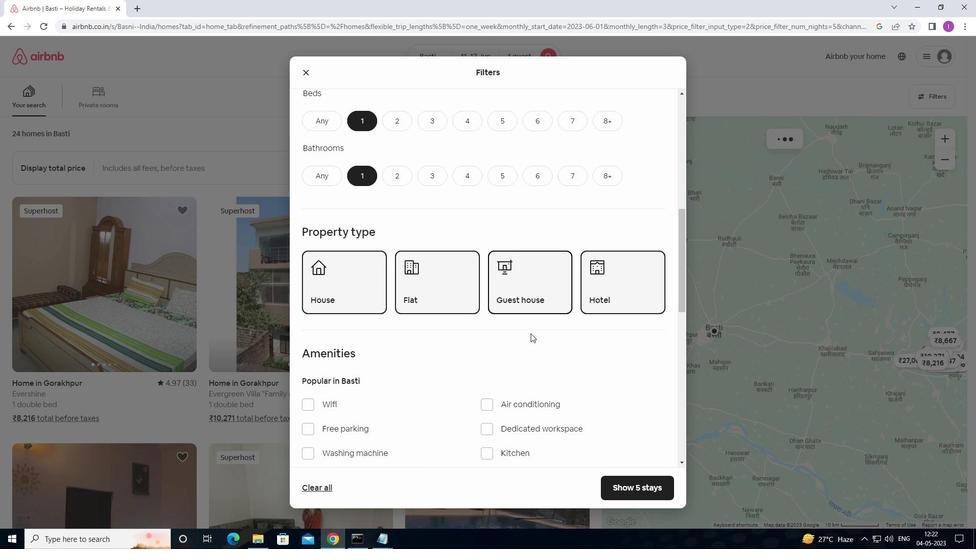 
Action: Mouse scrolled (531, 334) with delta (0, 0)
Screenshot: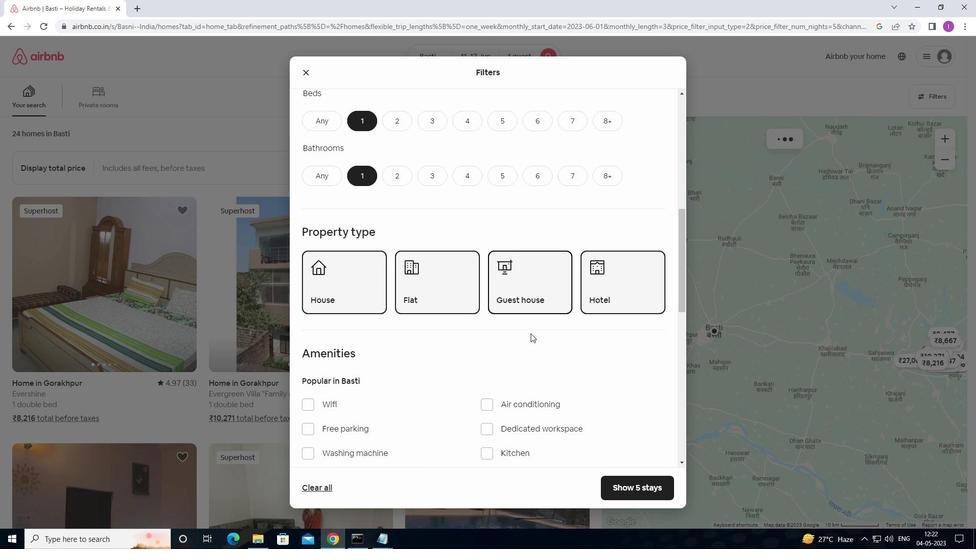 
Action: Mouse scrolled (531, 334) with delta (0, 0)
Screenshot: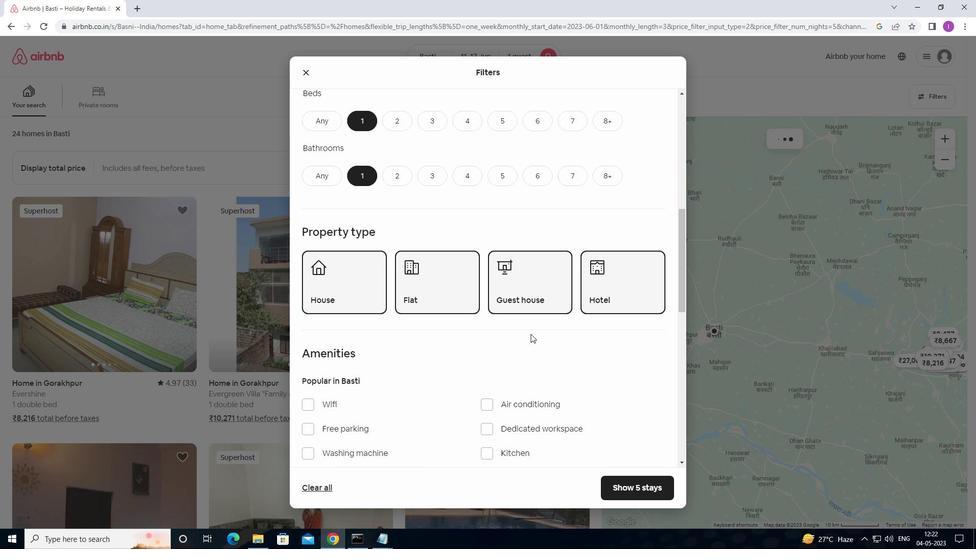
Action: Mouse scrolled (531, 334) with delta (0, 0)
Screenshot: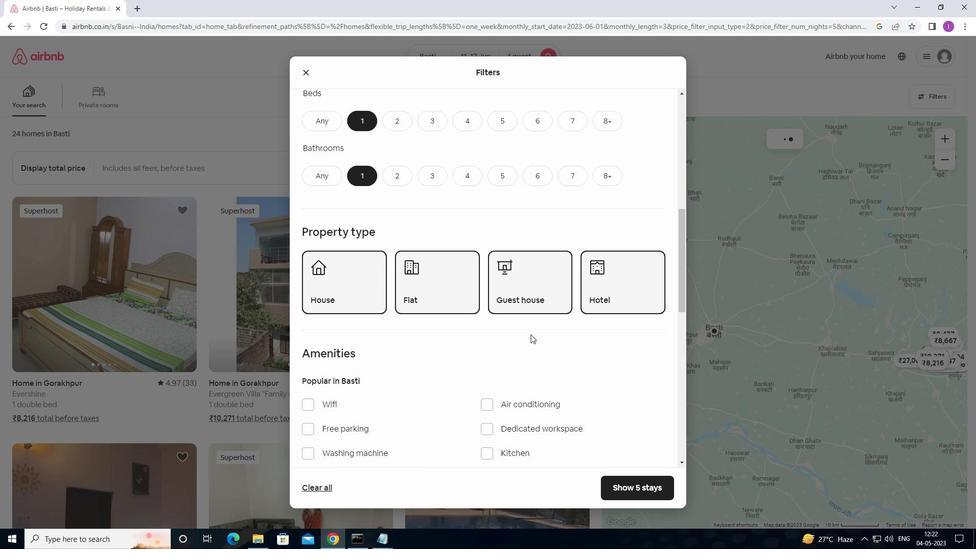 
Action: Mouse moved to (527, 330)
Screenshot: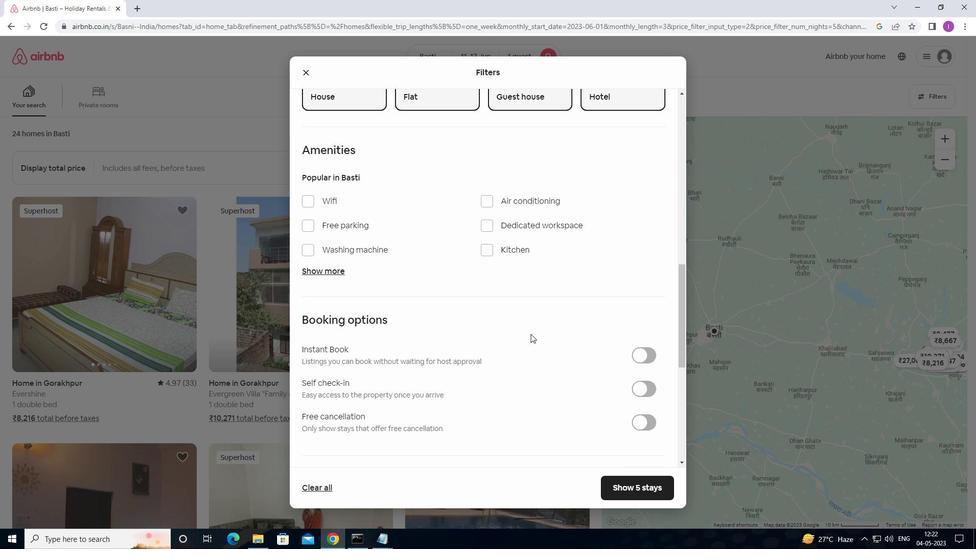 
Action: Mouse scrolled (527, 329) with delta (0, 0)
Screenshot: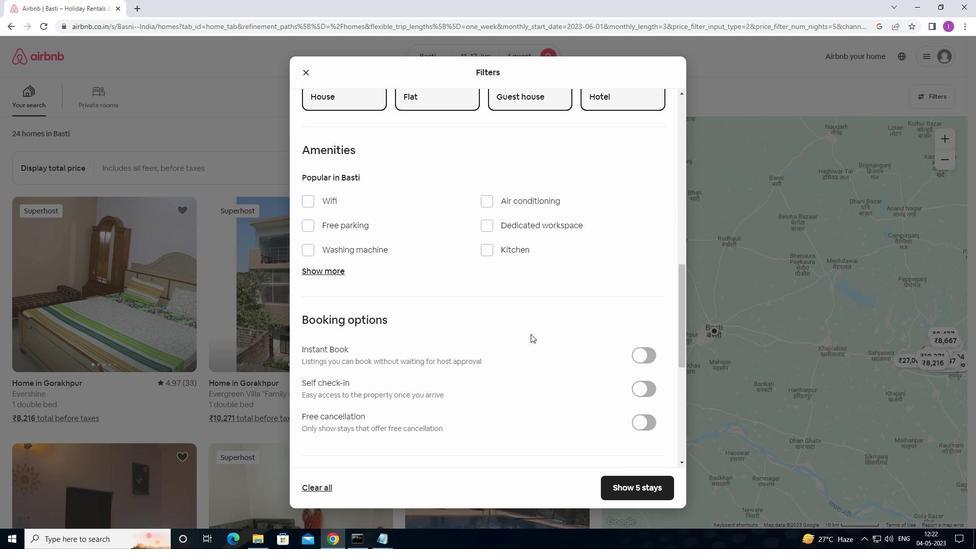 
Action: Mouse scrolled (527, 329) with delta (0, 0)
Screenshot: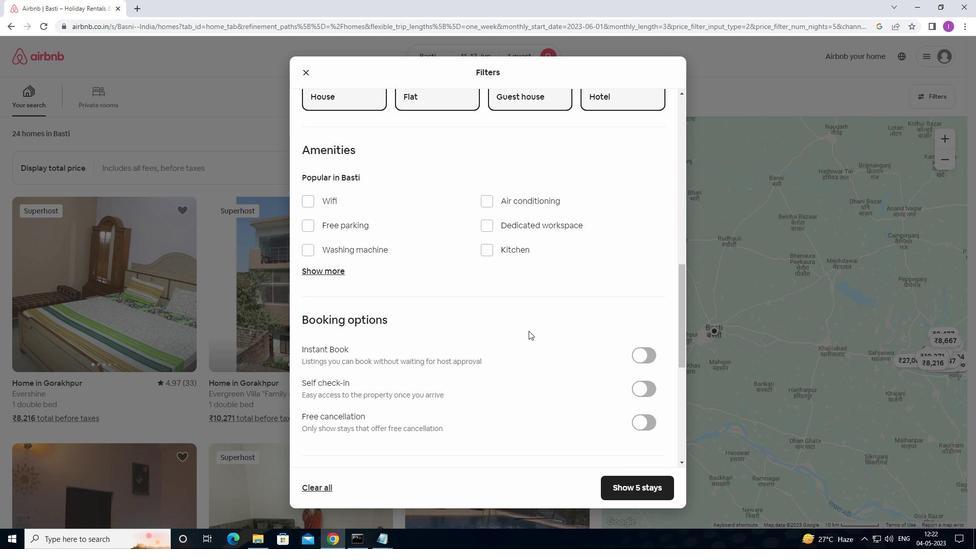 
Action: Mouse moved to (574, 296)
Screenshot: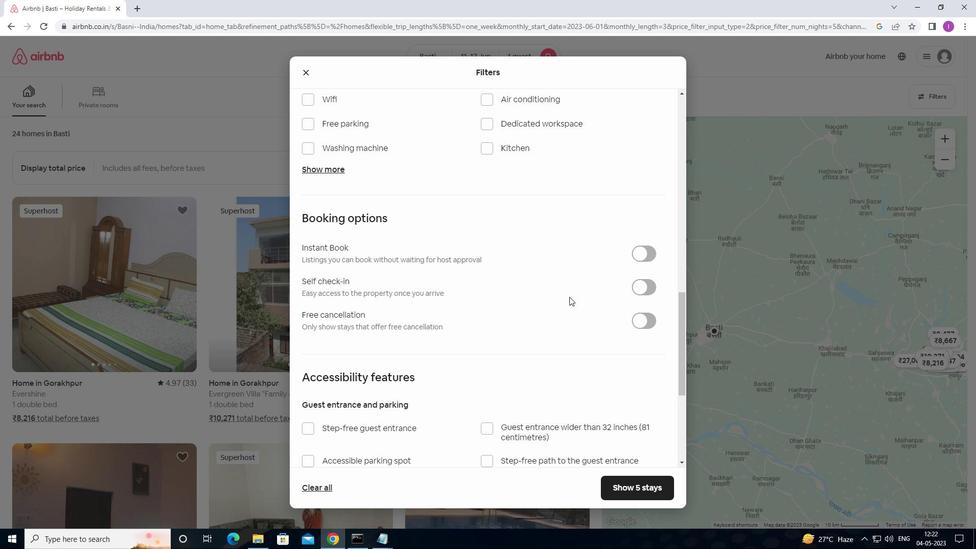 
Action: Mouse scrolled (574, 296) with delta (0, 0)
Screenshot: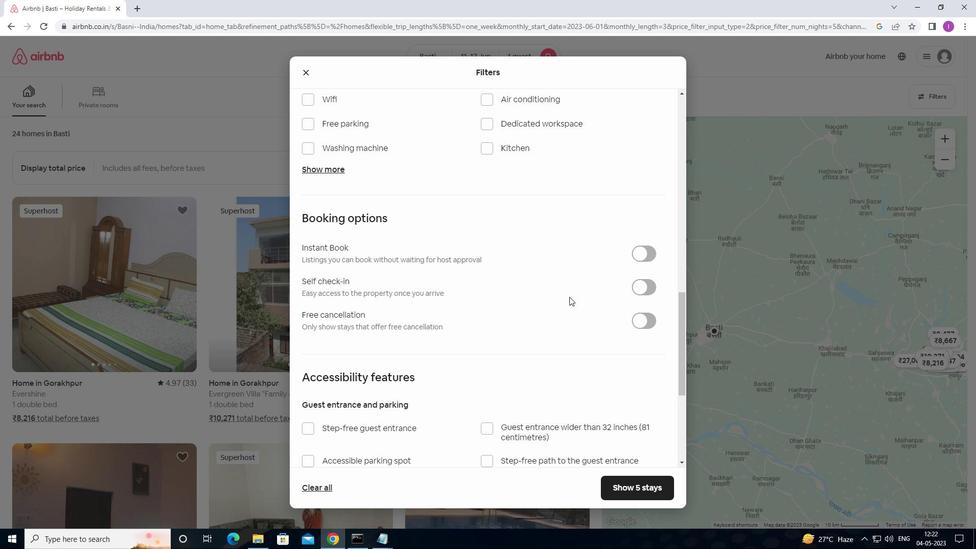 
Action: Mouse moved to (656, 238)
Screenshot: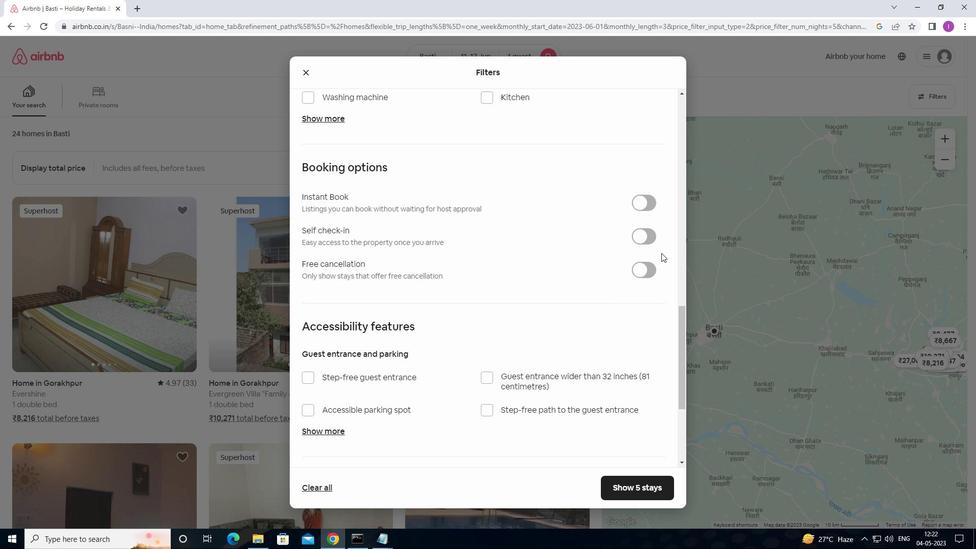 
Action: Mouse pressed left at (656, 238)
Screenshot: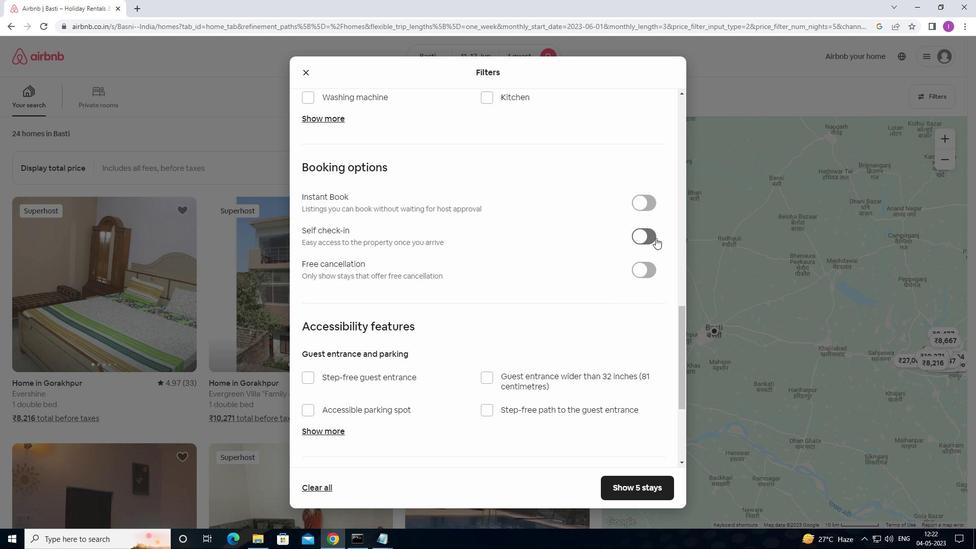 
Action: Mouse moved to (541, 265)
Screenshot: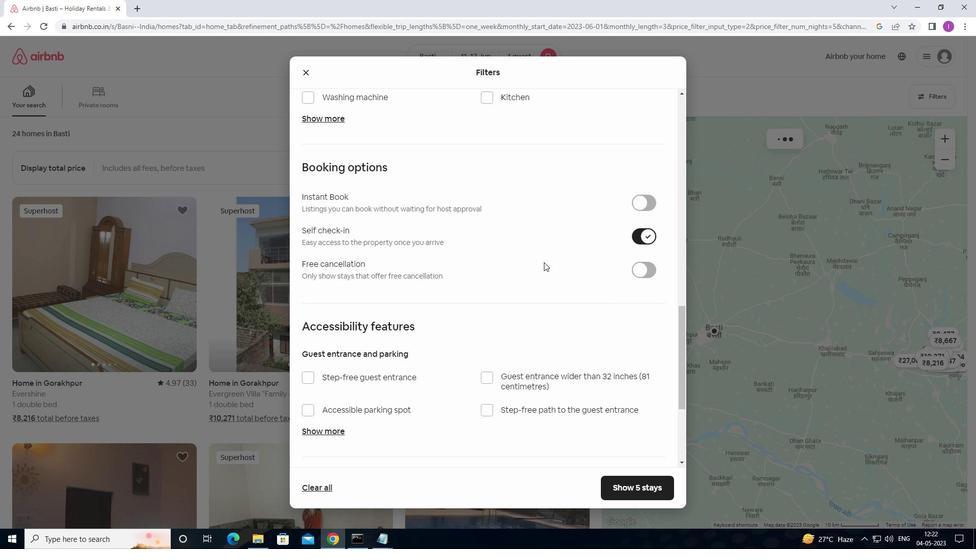
Action: Mouse scrolled (541, 264) with delta (0, 0)
Screenshot: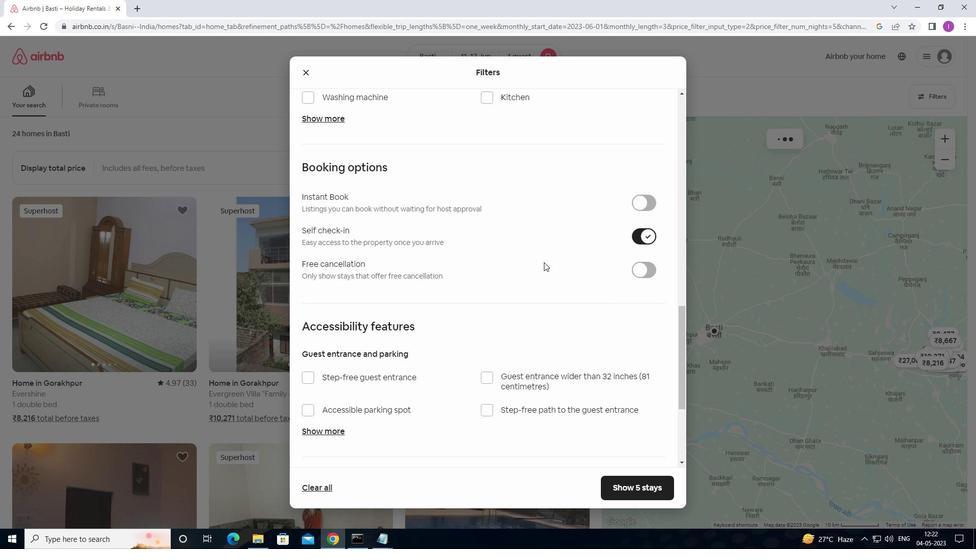 
Action: Mouse moved to (539, 267)
Screenshot: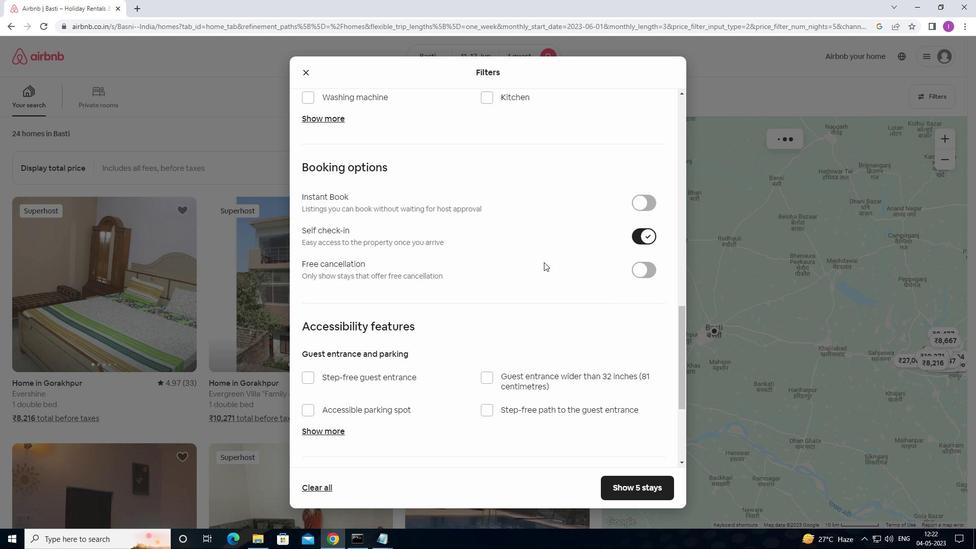 
Action: Mouse scrolled (539, 266) with delta (0, 0)
Screenshot: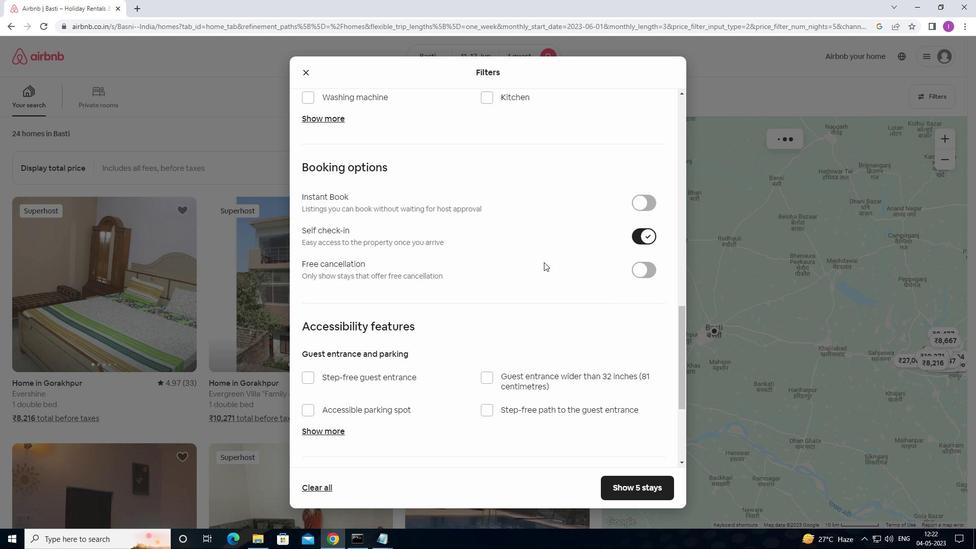 
Action: Mouse scrolled (539, 266) with delta (0, 0)
Screenshot: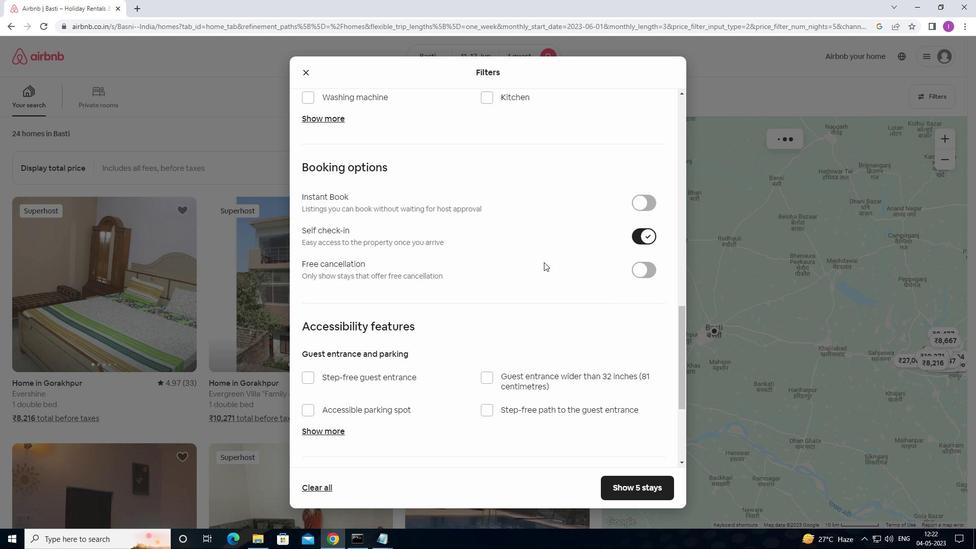 
Action: Mouse moved to (539, 268)
Screenshot: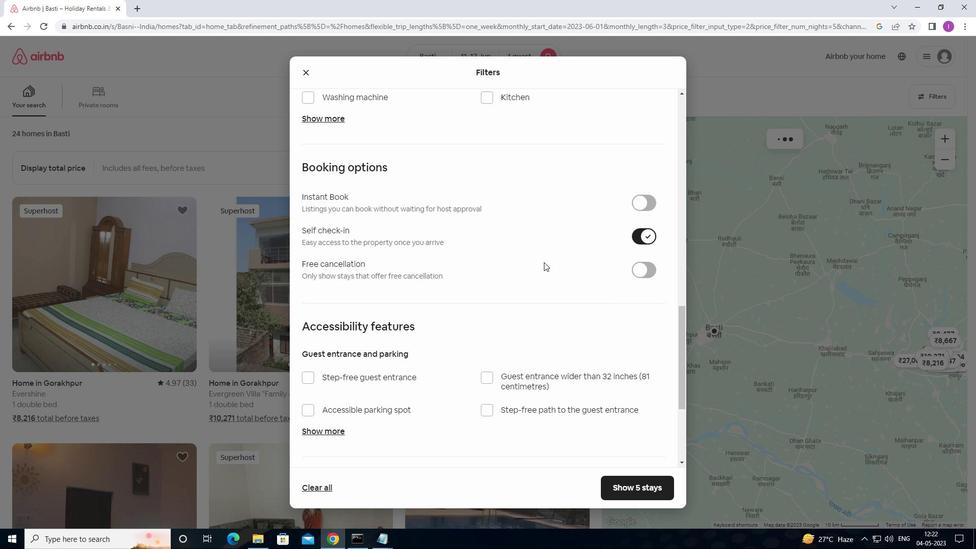 
Action: Mouse scrolled (539, 268) with delta (0, 0)
Screenshot: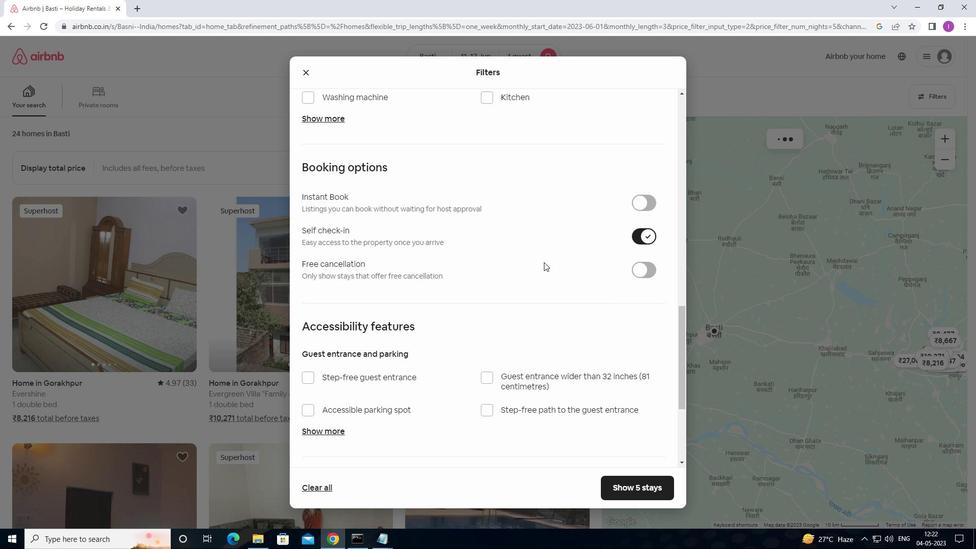 
Action: Mouse moved to (538, 269)
Screenshot: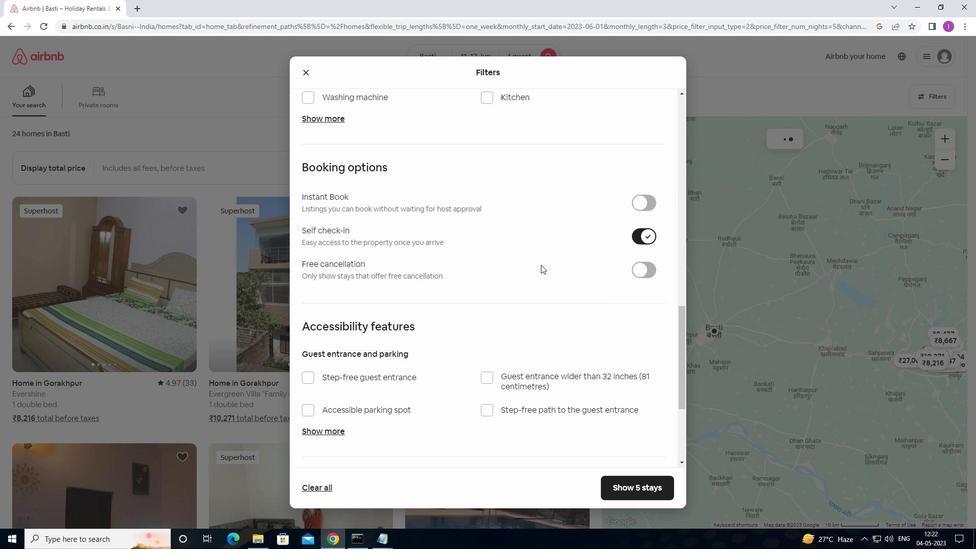 
Action: Mouse scrolled (538, 268) with delta (0, 0)
Screenshot: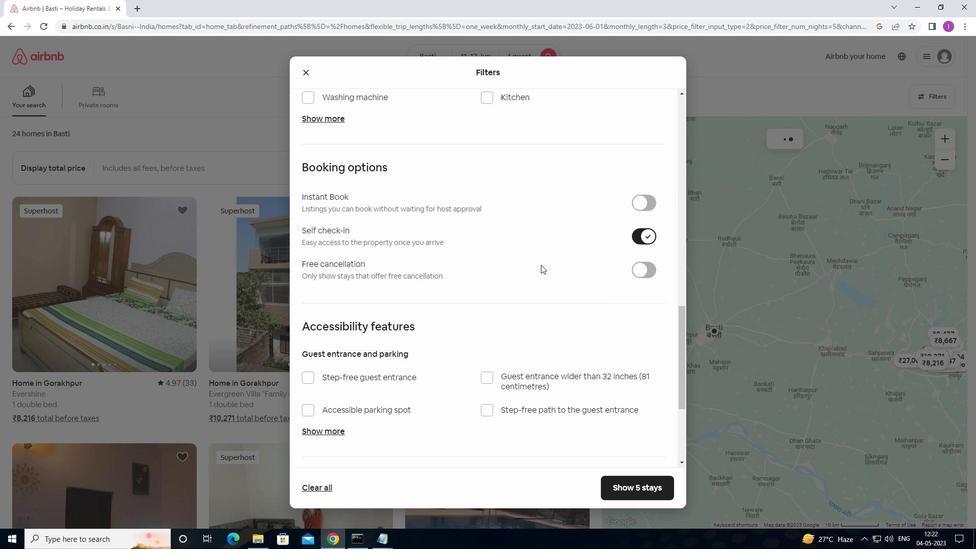 
Action: Mouse moved to (523, 278)
Screenshot: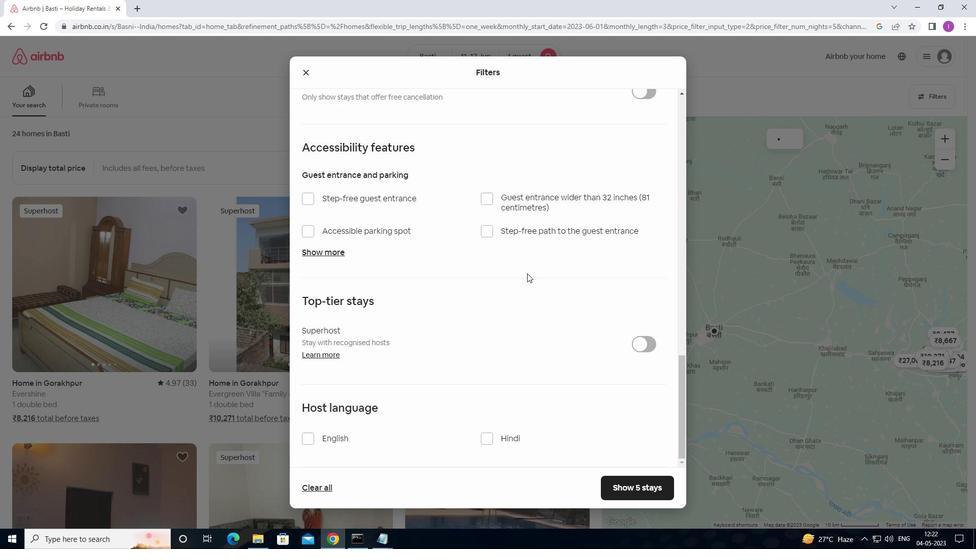 
Action: Mouse scrolled (523, 277) with delta (0, 0)
Screenshot: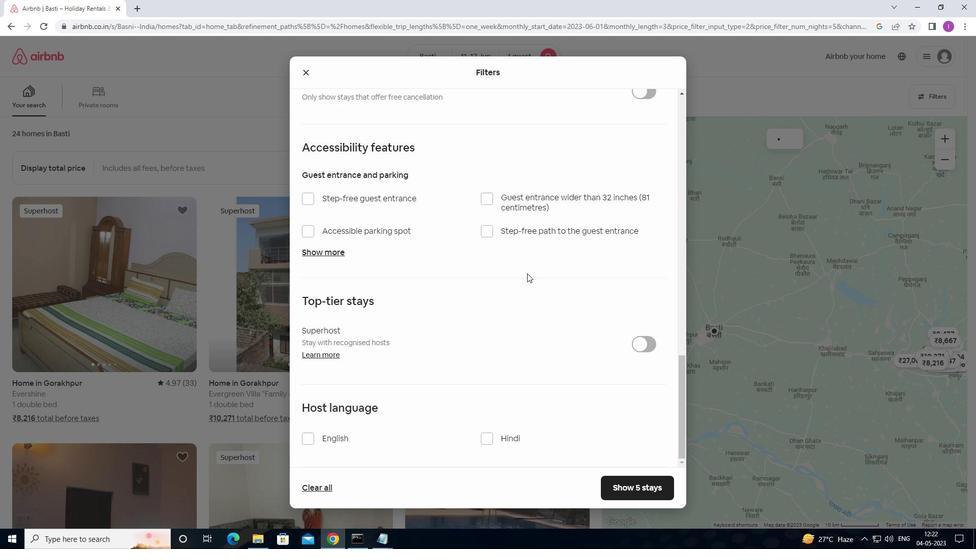 
Action: Mouse moved to (521, 281)
Screenshot: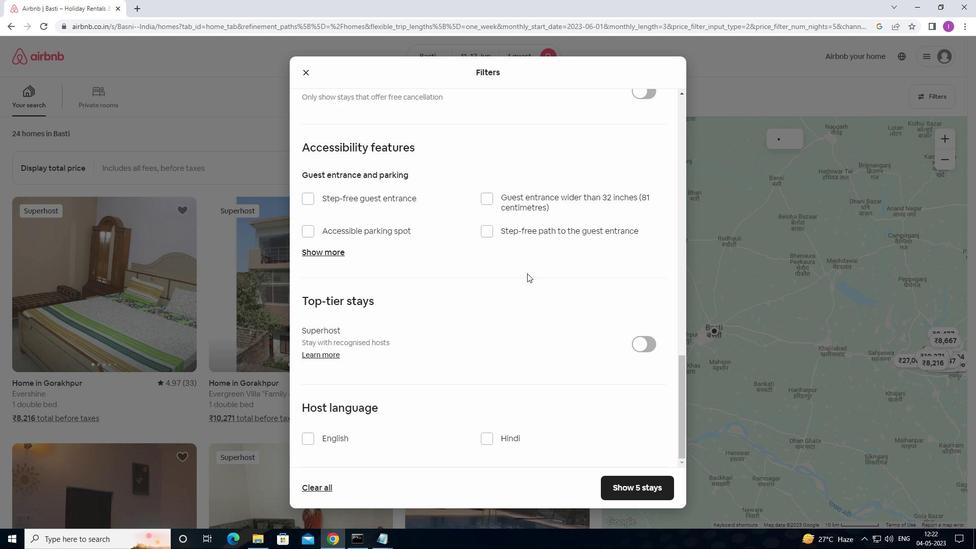 
Action: Mouse scrolled (521, 281) with delta (0, 0)
Screenshot: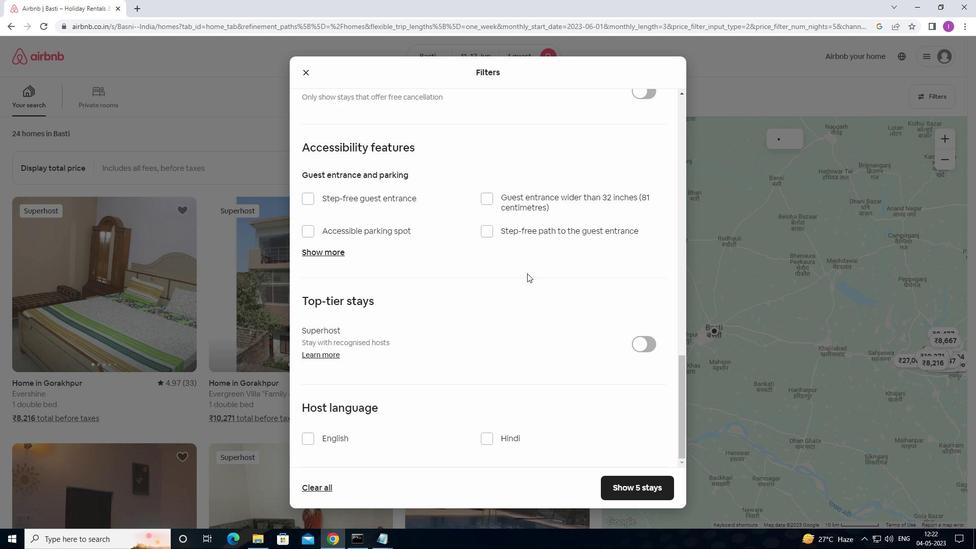 
Action: Mouse moved to (520, 283)
Screenshot: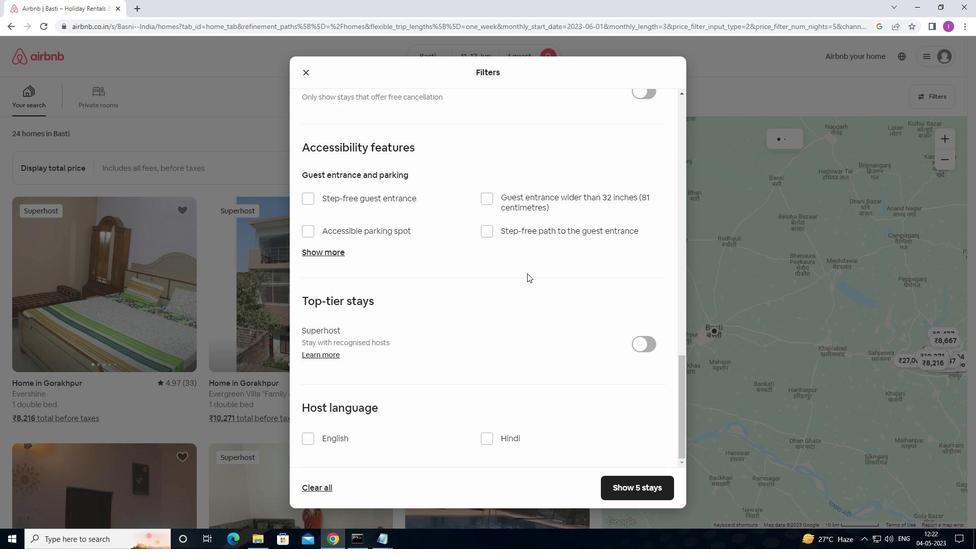 
Action: Mouse scrolled (520, 282) with delta (0, 0)
Screenshot: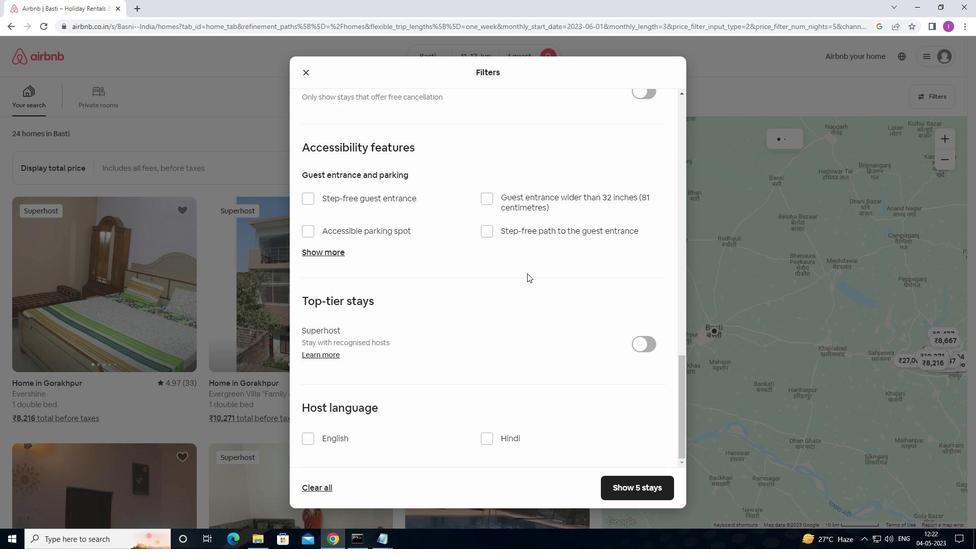 
Action: Mouse moved to (520, 283)
Screenshot: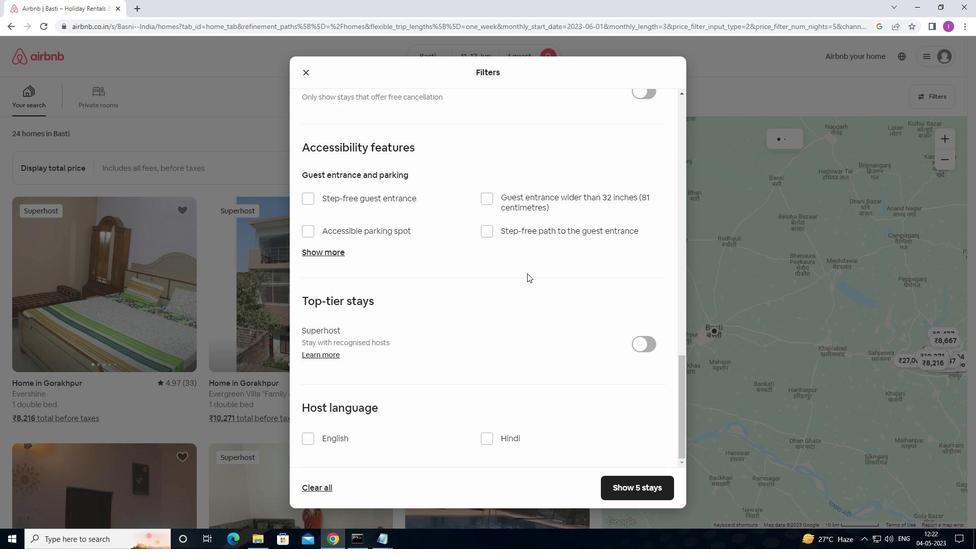 
Action: Mouse scrolled (520, 283) with delta (0, 0)
Screenshot: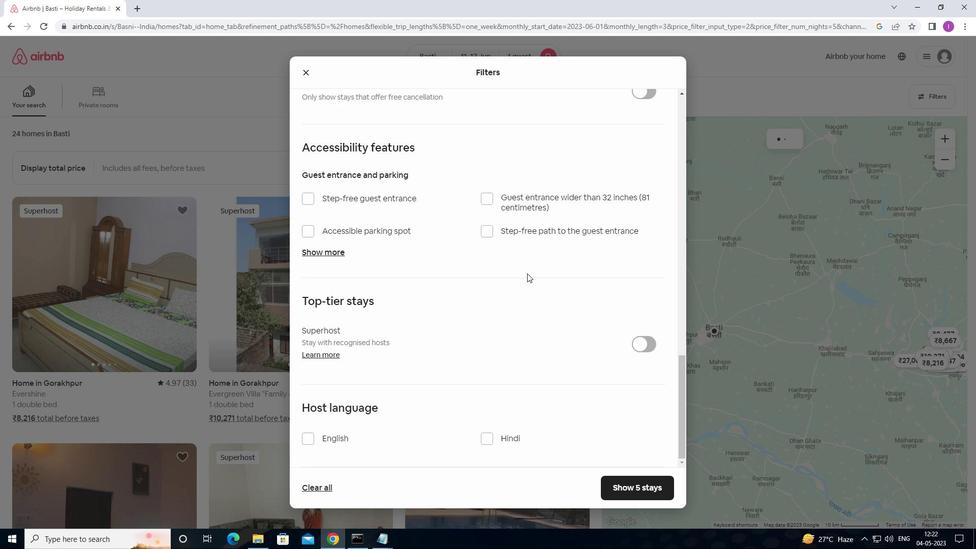 
Action: Mouse moved to (515, 292)
Screenshot: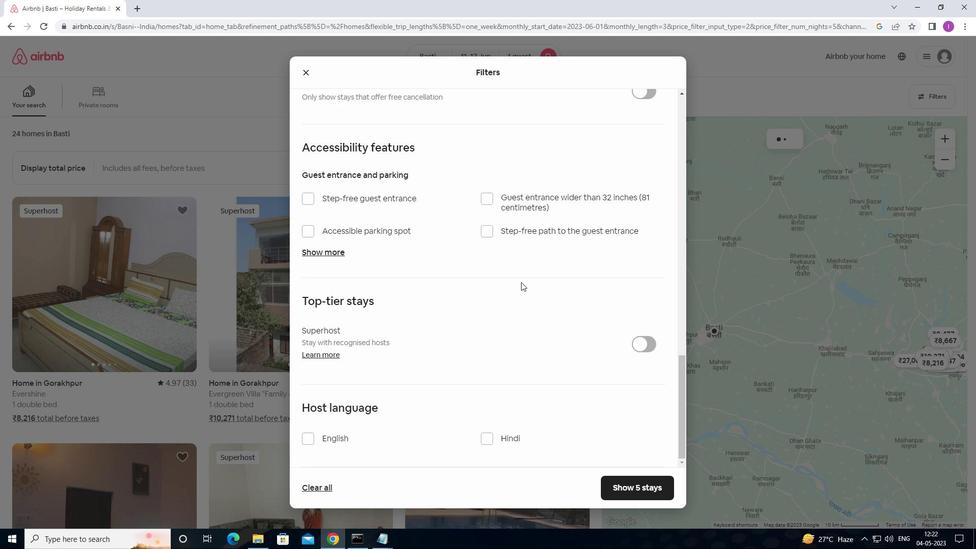 
Action: Mouse scrolled (515, 292) with delta (0, 0)
Screenshot: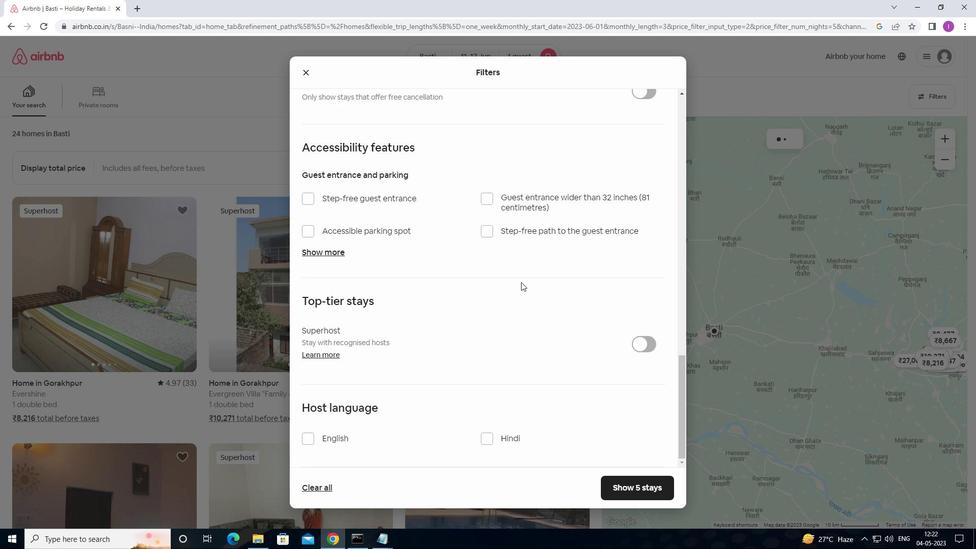
Action: Mouse moved to (499, 307)
Screenshot: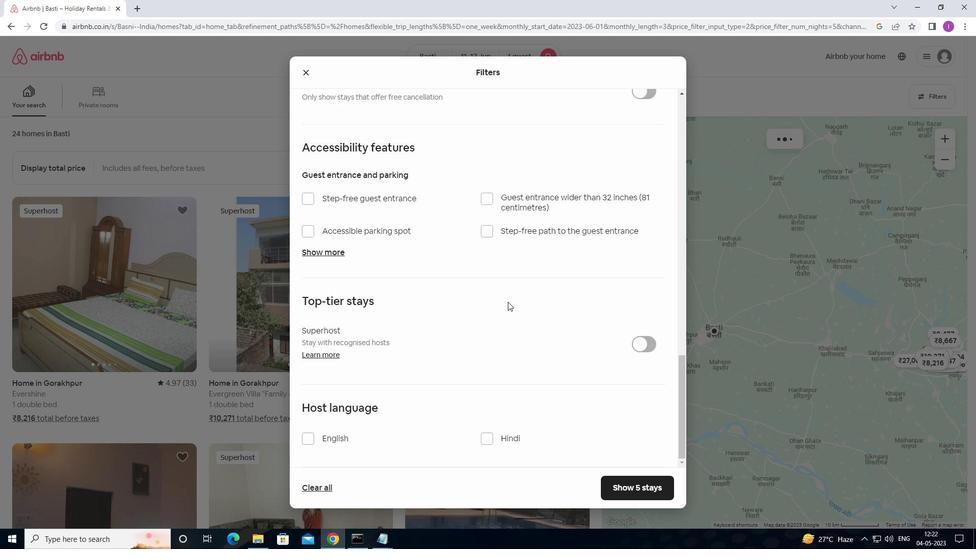 
Action: Mouse scrolled (499, 307) with delta (0, 0)
Screenshot: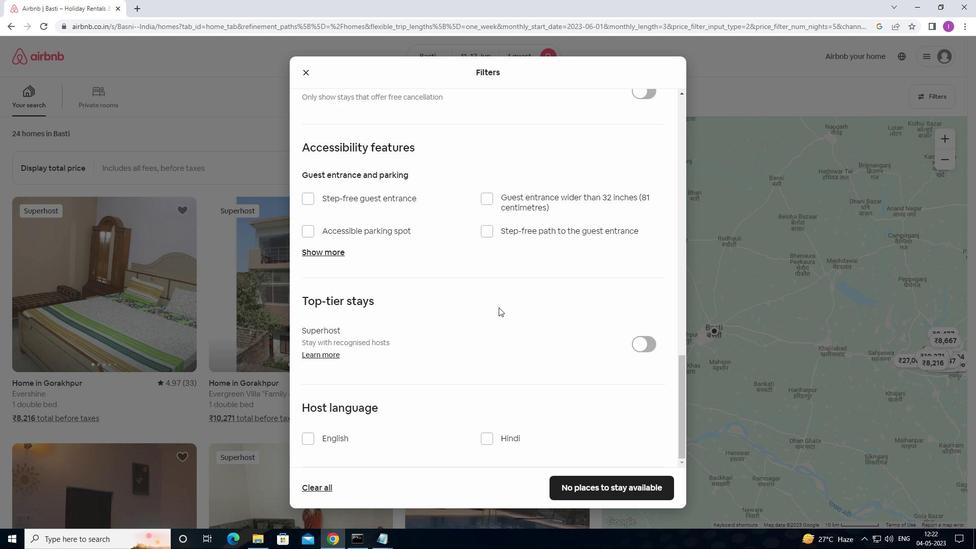 
Action: Mouse moved to (499, 310)
Screenshot: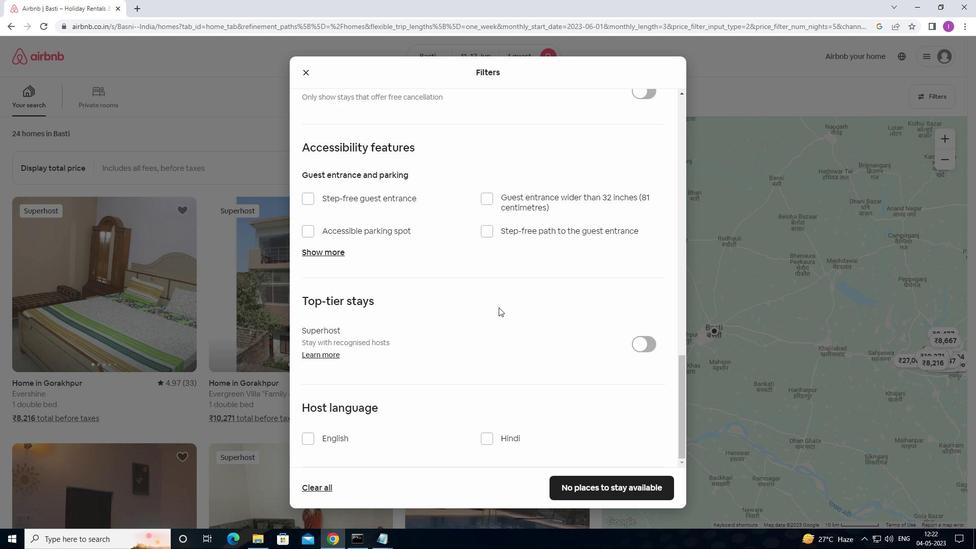 
Action: Mouse scrolled (499, 309) with delta (0, 0)
Screenshot: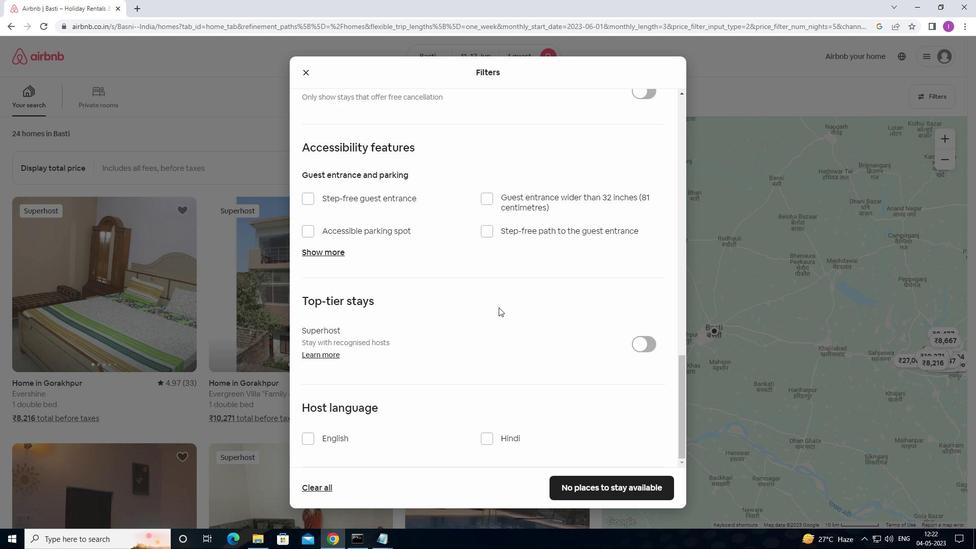 
Action: Mouse moved to (497, 313)
Screenshot: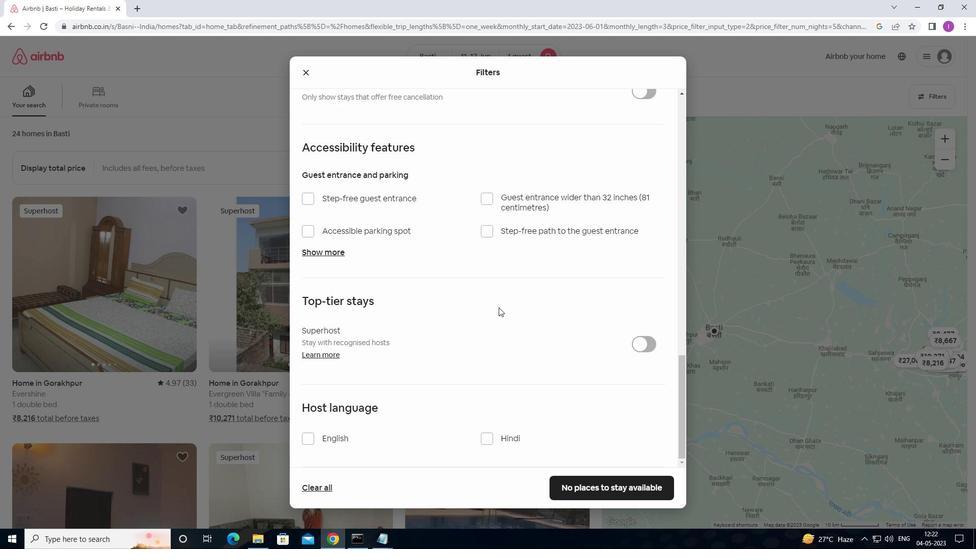 
Action: Mouse scrolled (497, 313) with delta (0, 0)
Screenshot: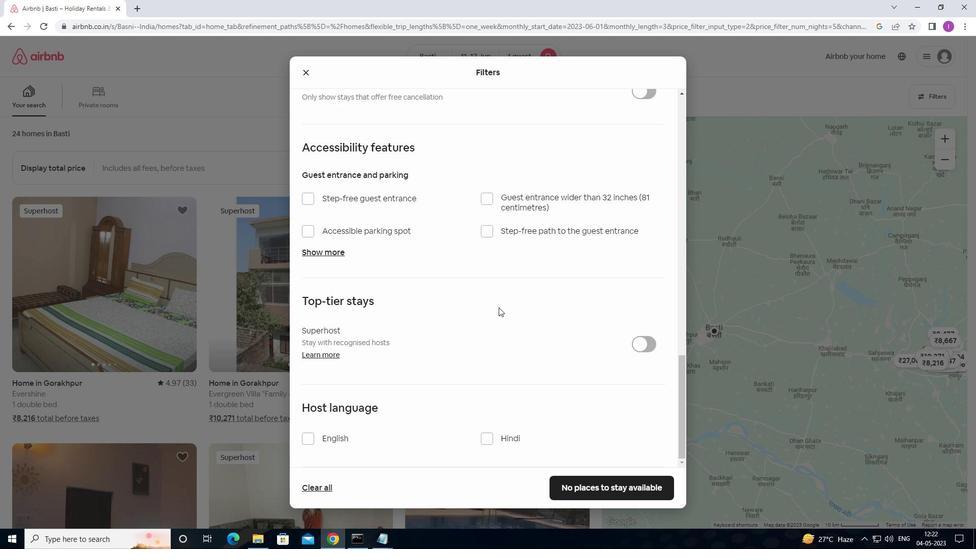 
Action: Mouse moved to (307, 438)
Screenshot: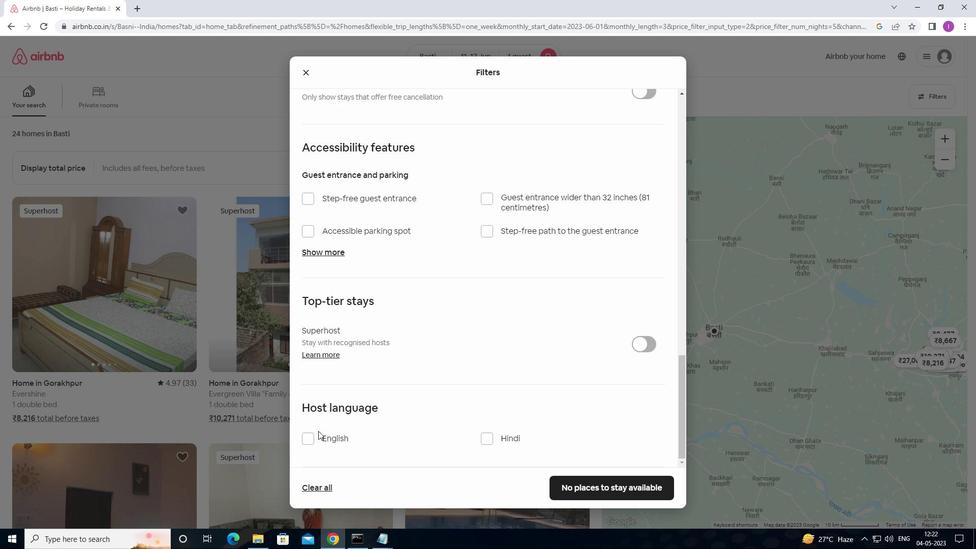 
Action: Mouse pressed left at (307, 438)
Screenshot: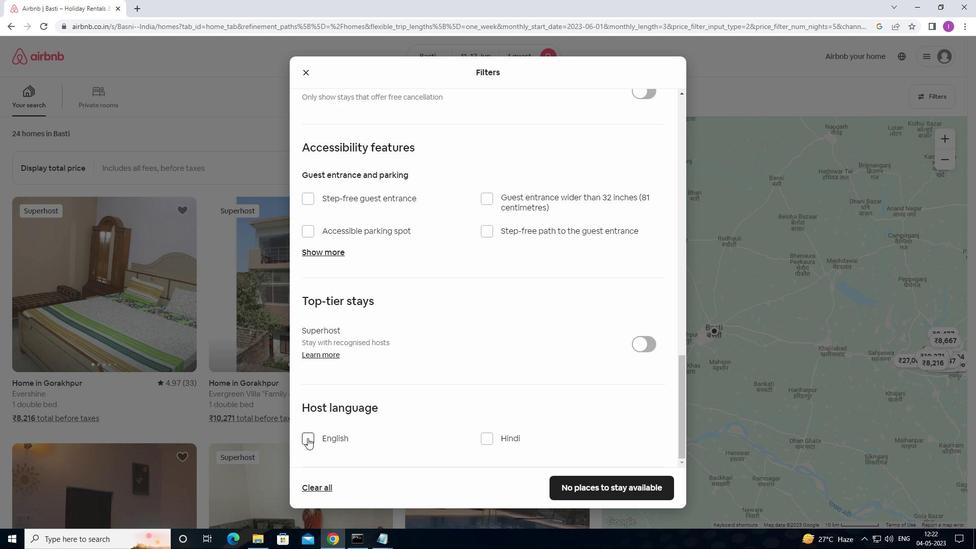 
Action: Mouse moved to (658, 495)
Screenshot: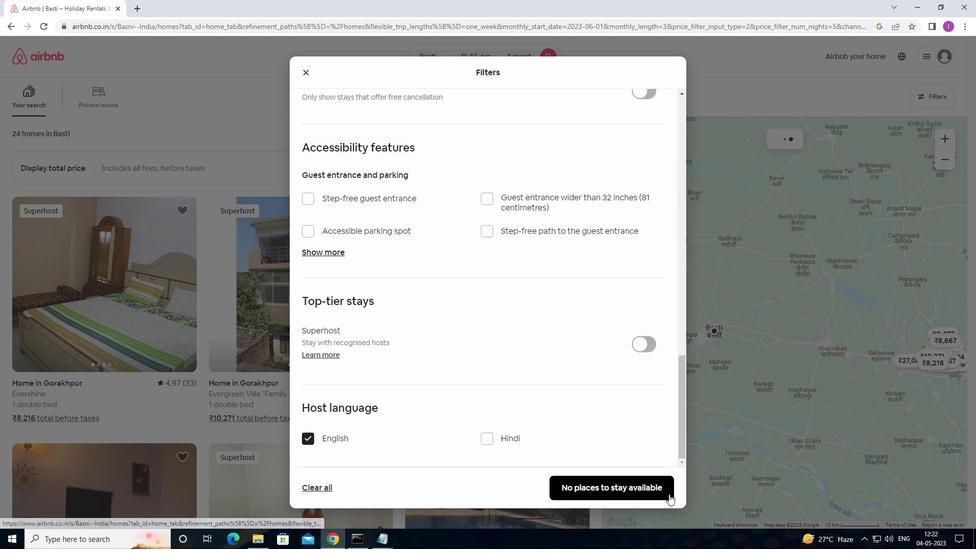 
Action: Mouse pressed left at (658, 495)
Screenshot: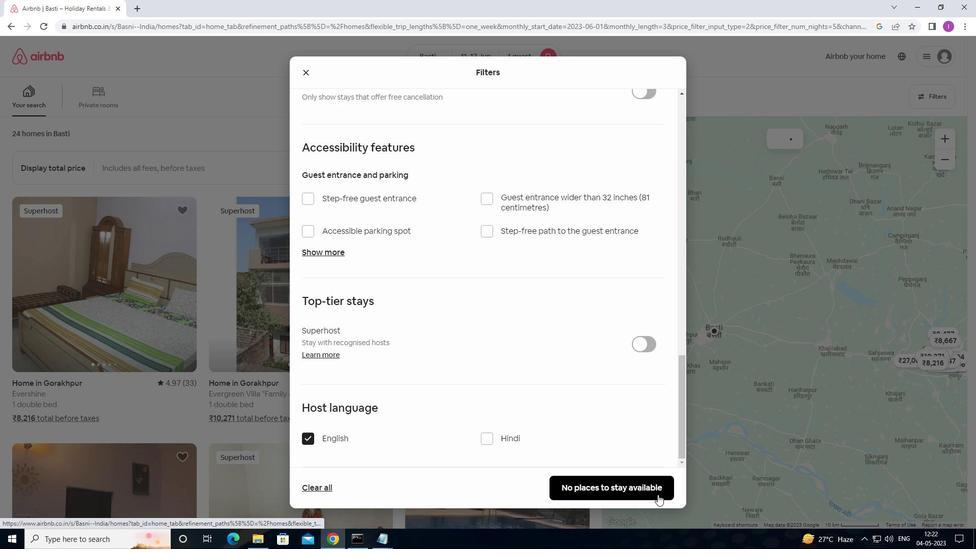 
Action: Mouse moved to (672, 482)
Screenshot: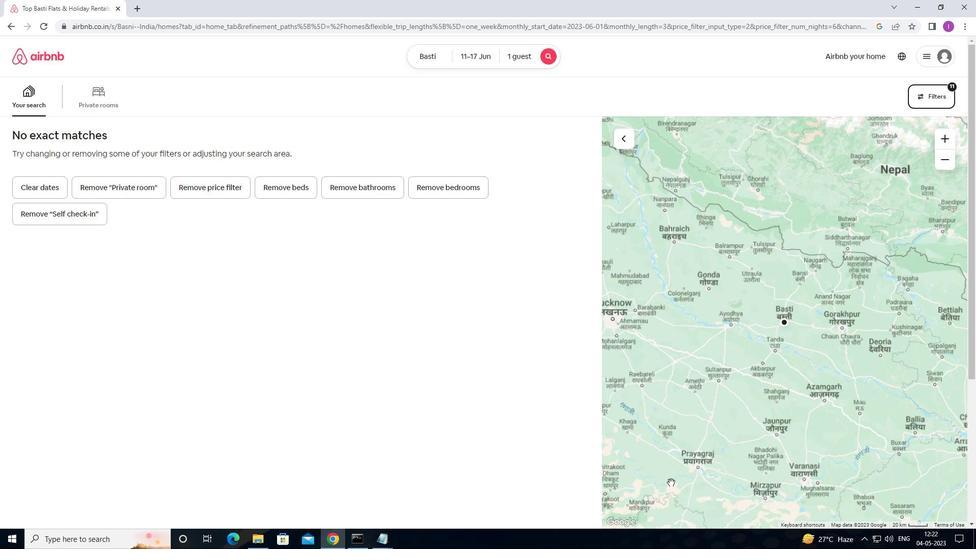 
